 Task: Add Attachment from Google Drive to Card Card0000000211 in Board Board0000000053 in Workspace WS0000000018 in Trello. Add Cover Orange to Card Card0000000211 in Board Board0000000053 in Workspace WS0000000018 in Trello. Add "Add Label …" with "Title" Title0000000211 to Button Button0000000211 to Card Card0000000211 in Board Board0000000053 in Workspace WS0000000018 in Trello. Add Description DS0000000211 to Card Card0000000211 in Board Board0000000053 in Workspace WS0000000018 in Trello. Add Comment CM0000000211 to Card Card0000000211 in Board Board0000000053 in Workspace WS0000000018 in Trello
Action: Mouse moved to (445, 525)
Screenshot: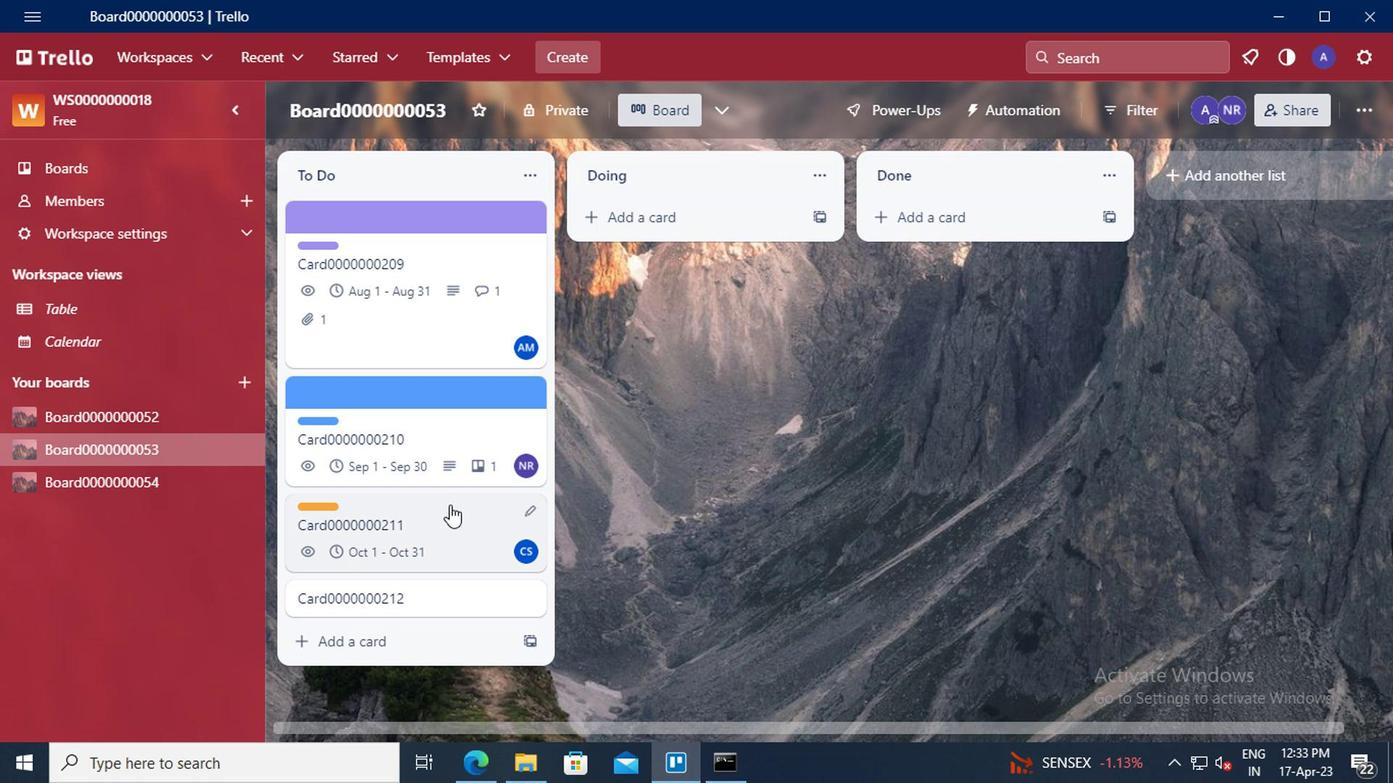 
Action: Mouse pressed left at (445, 525)
Screenshot: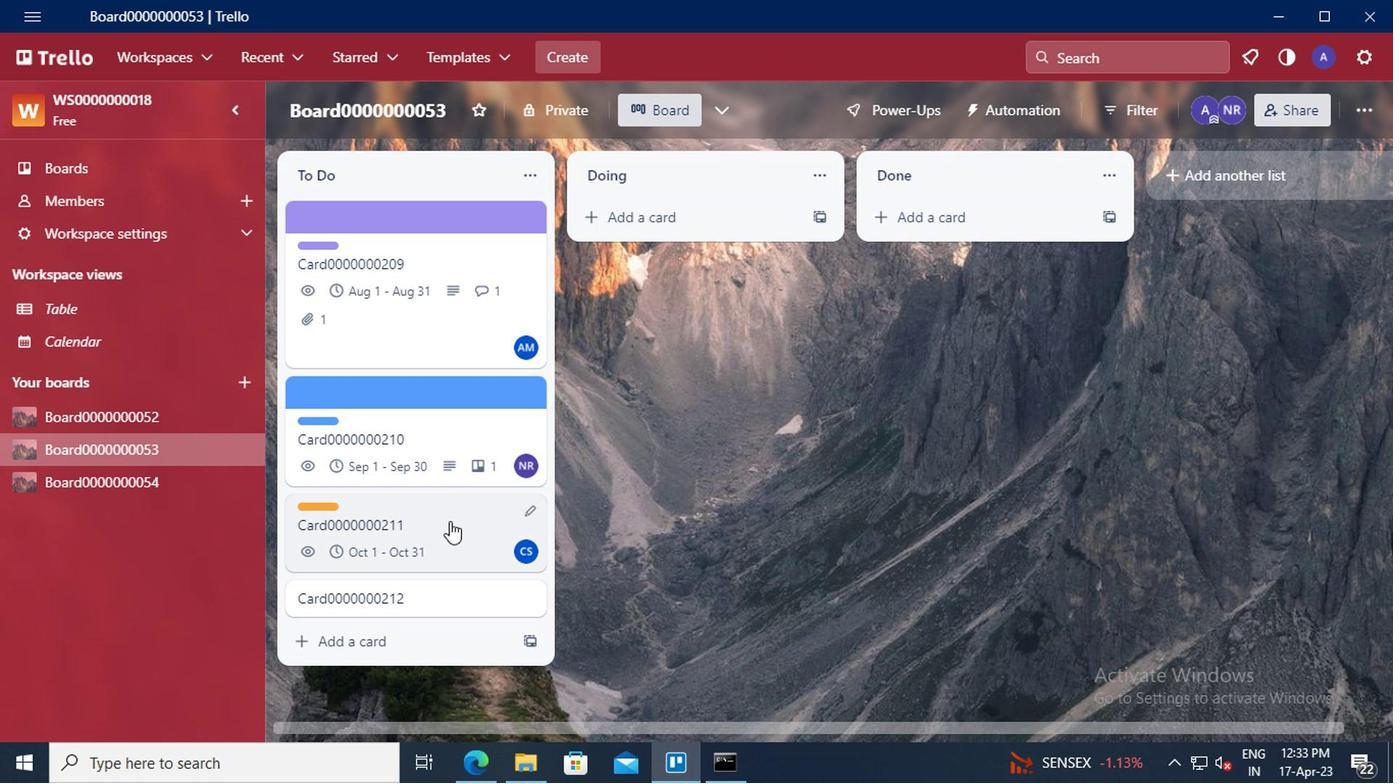 
Action: Mouse moved to (931, 424)
Screenshot: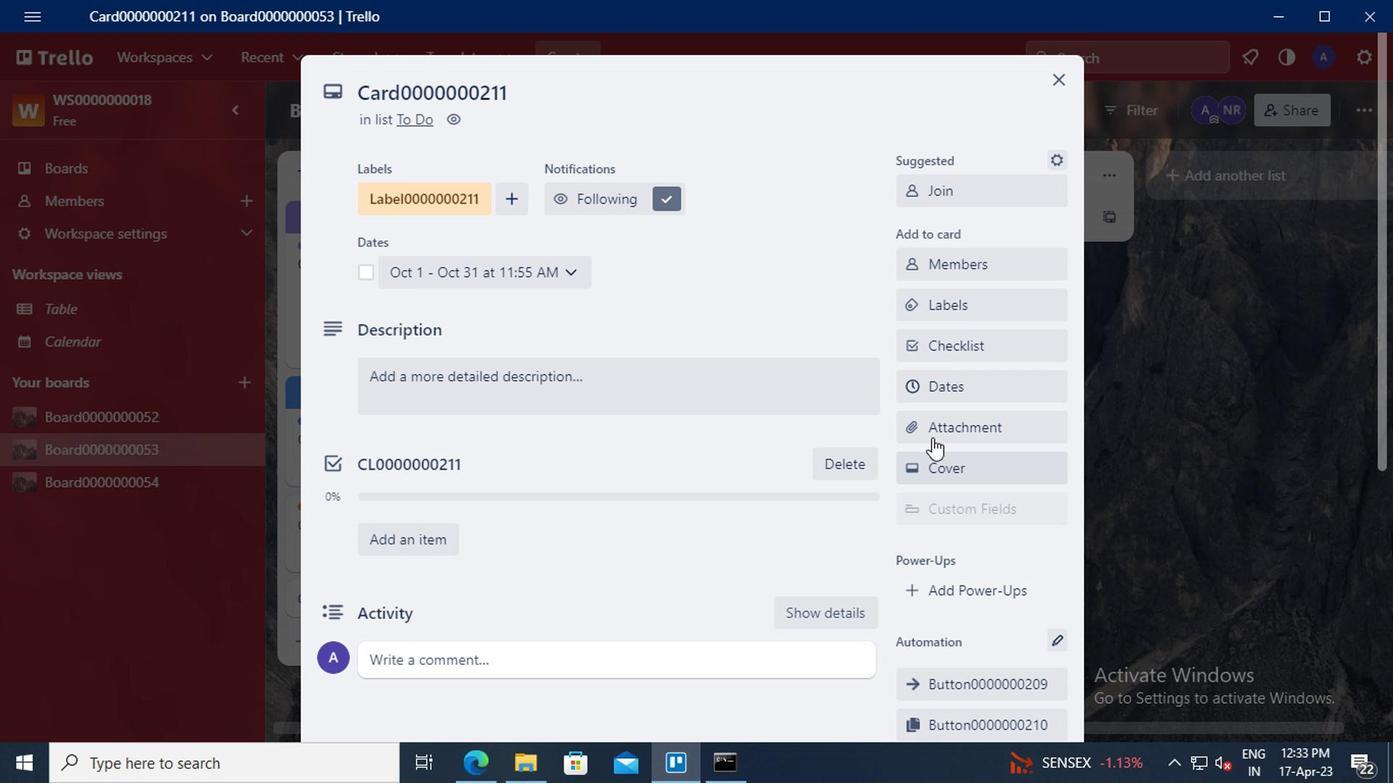 
Action: Mouse pressed left at (931, 424)
Screenshot: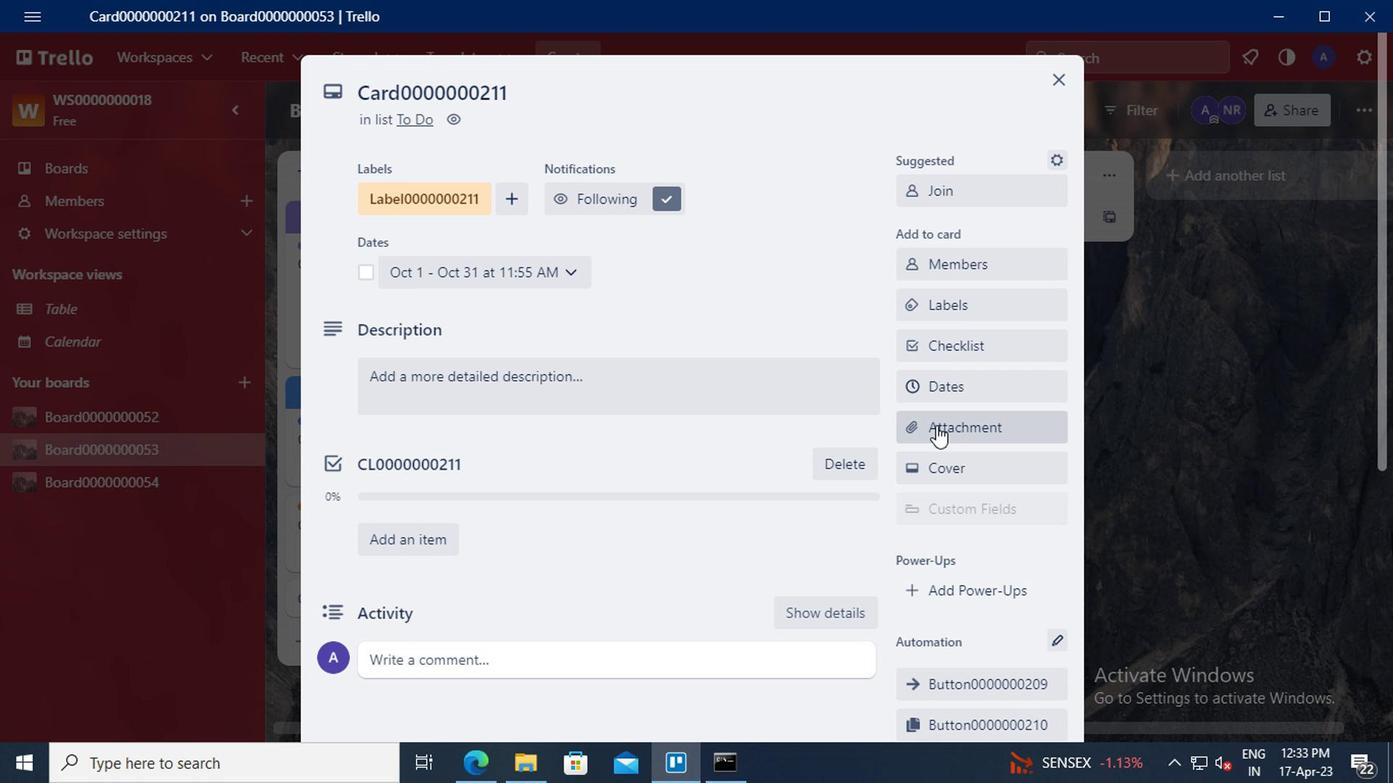
Action: Mouse moved to (949, 247)
Screenshot: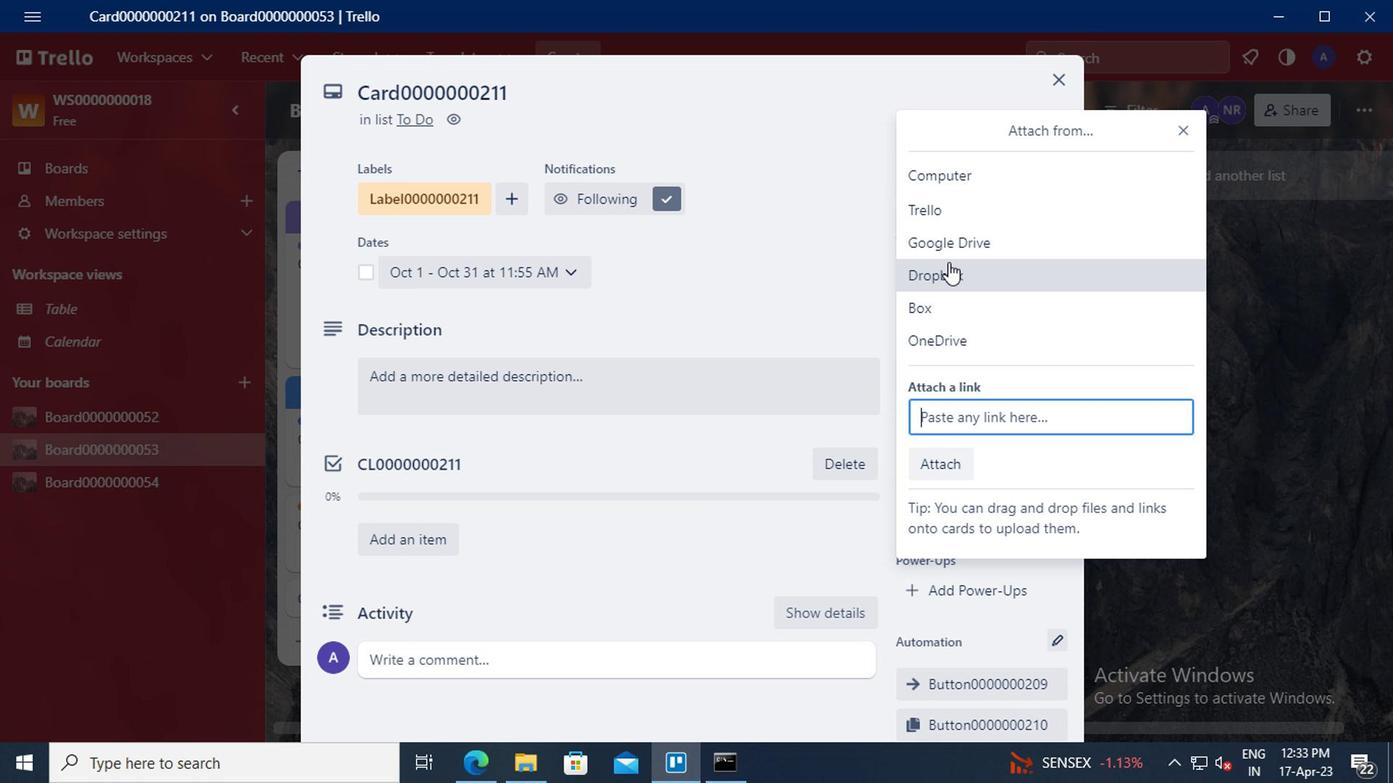 
Action: Mouse pressed left at (949, 247)
Screenshot: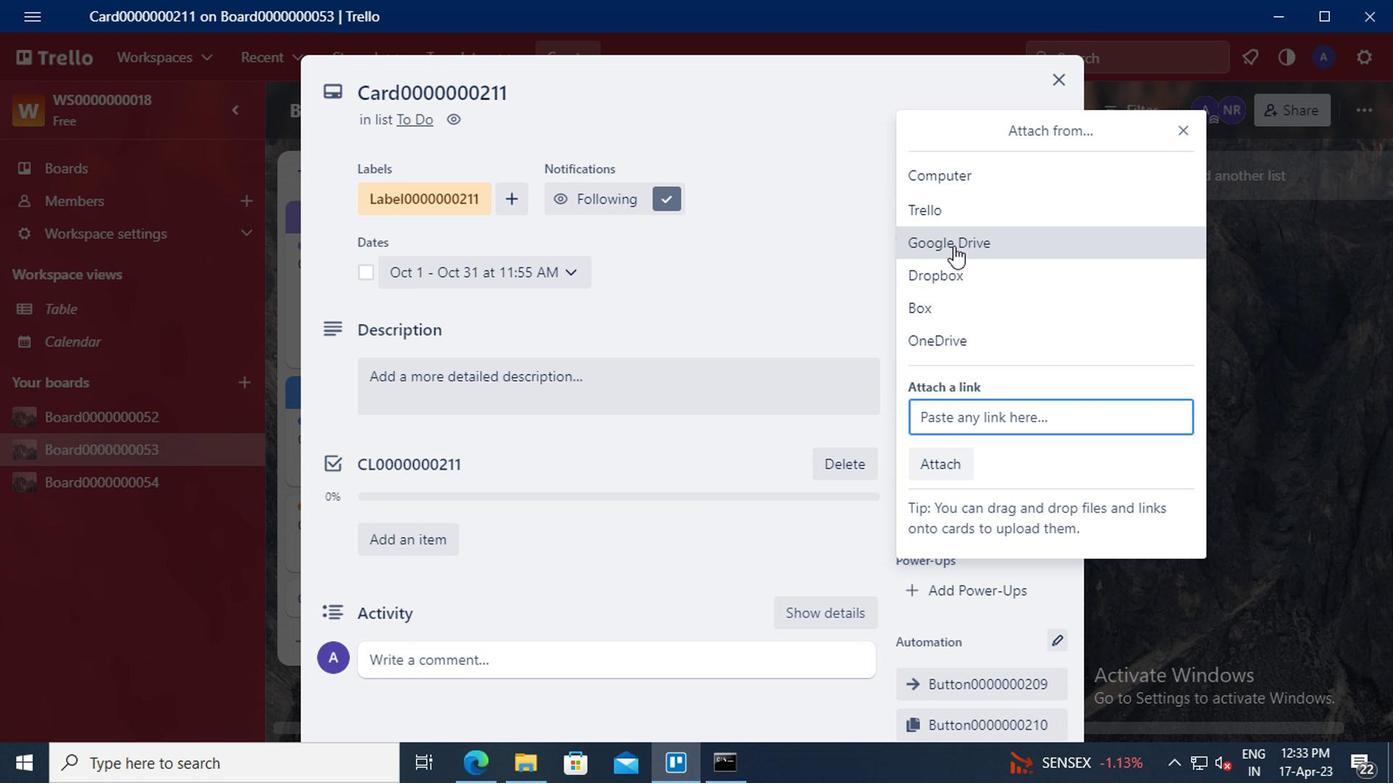 
Action: Mouse moved to (323, 333)
Screenshot: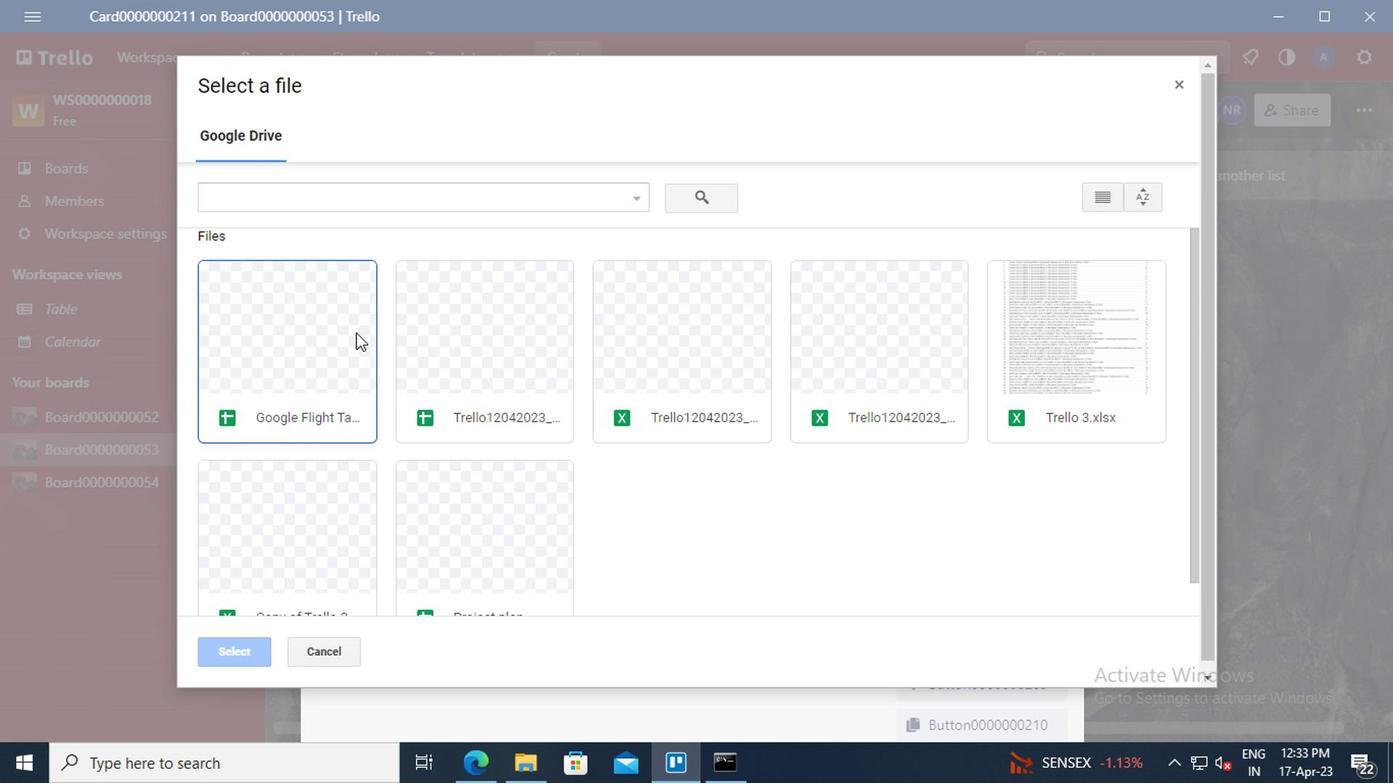 
Action: Mouse pressed left at (323, 333)
Screenshot: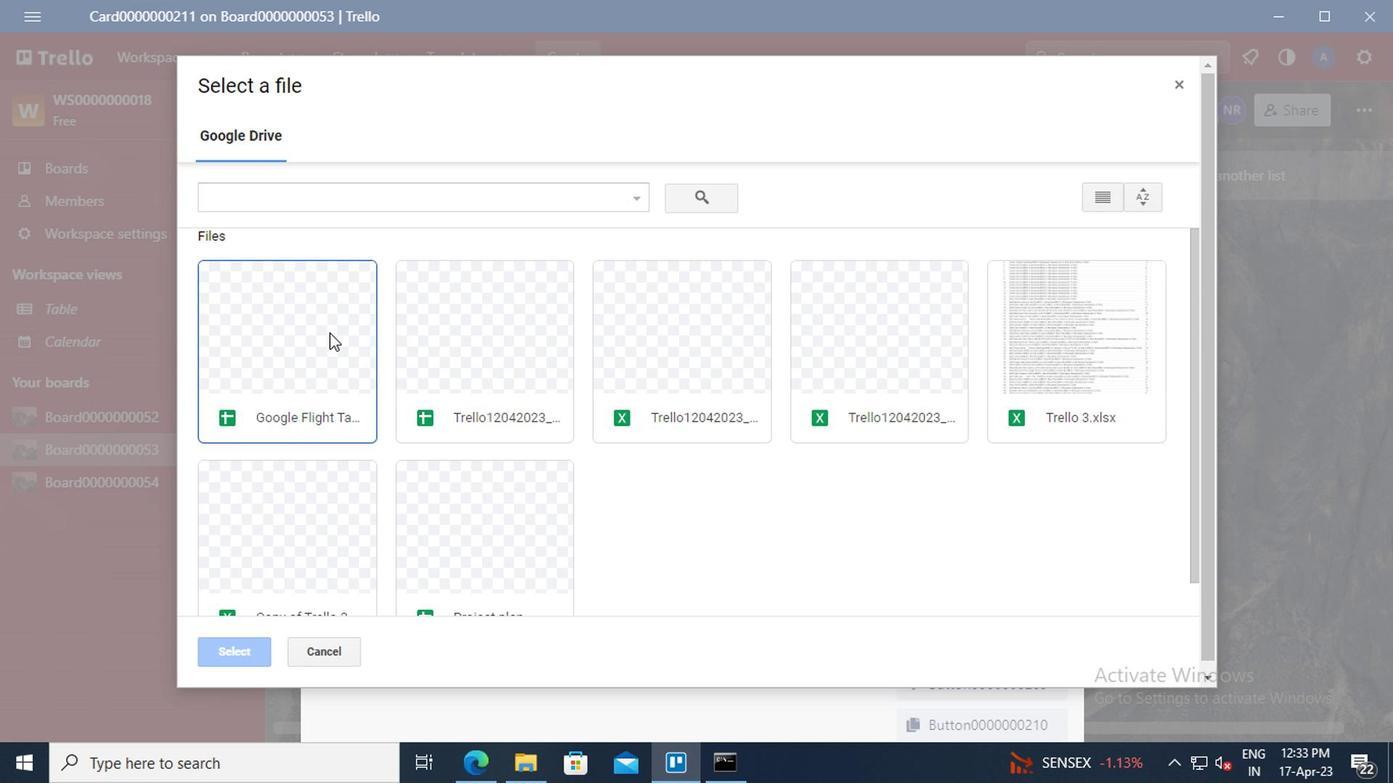 
Action: Mouse moved to (249, 647)
Screenshot: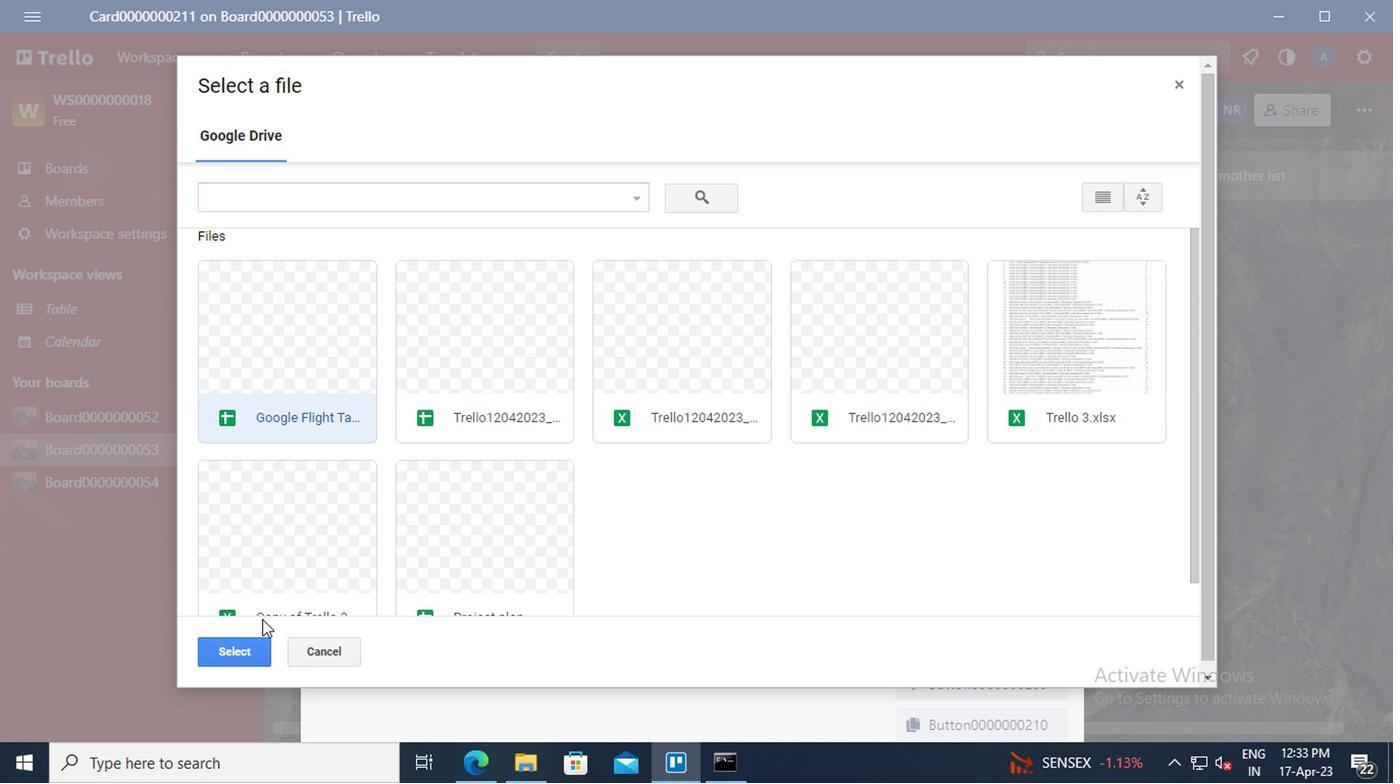 
Action: Mouse pressed left at (249, 647)
Screenshot: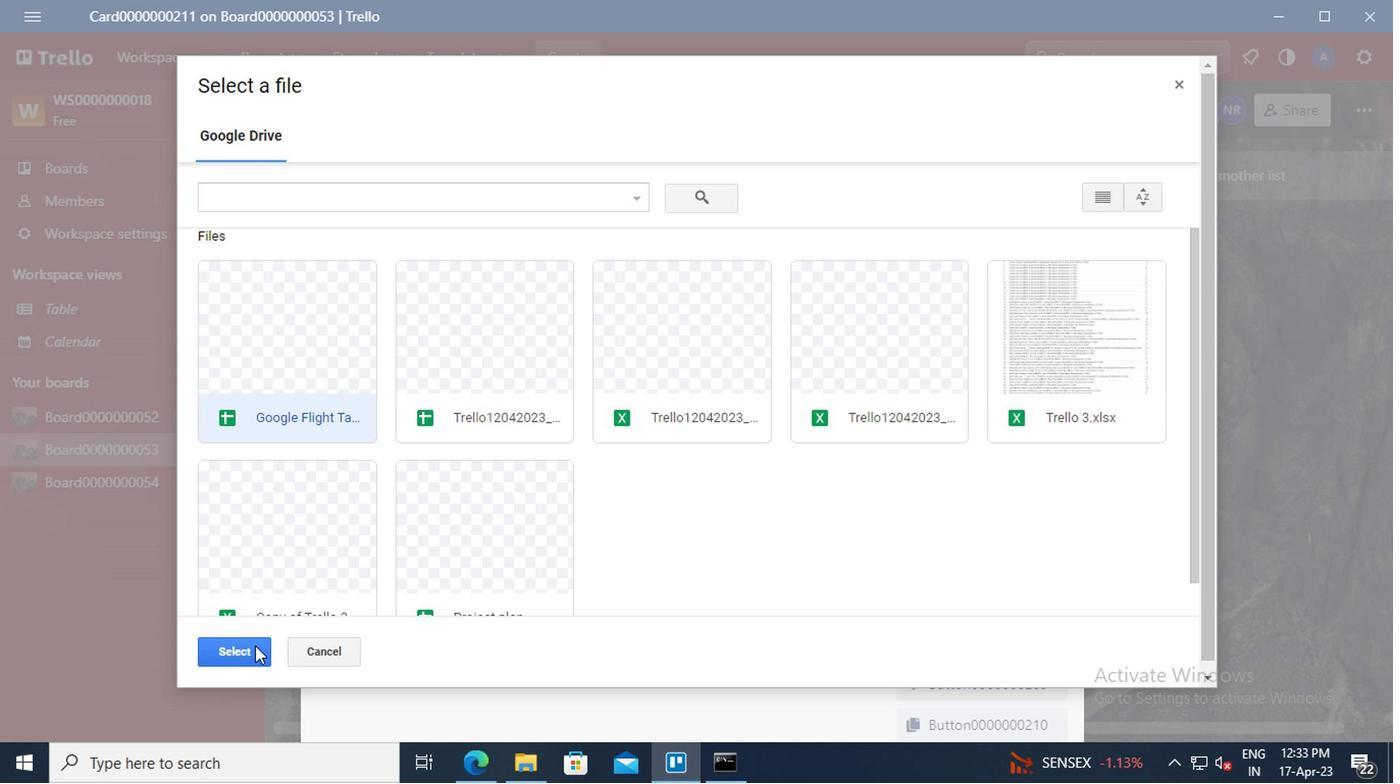 
Action: Mouse moved to (915, 465)
Screenshot: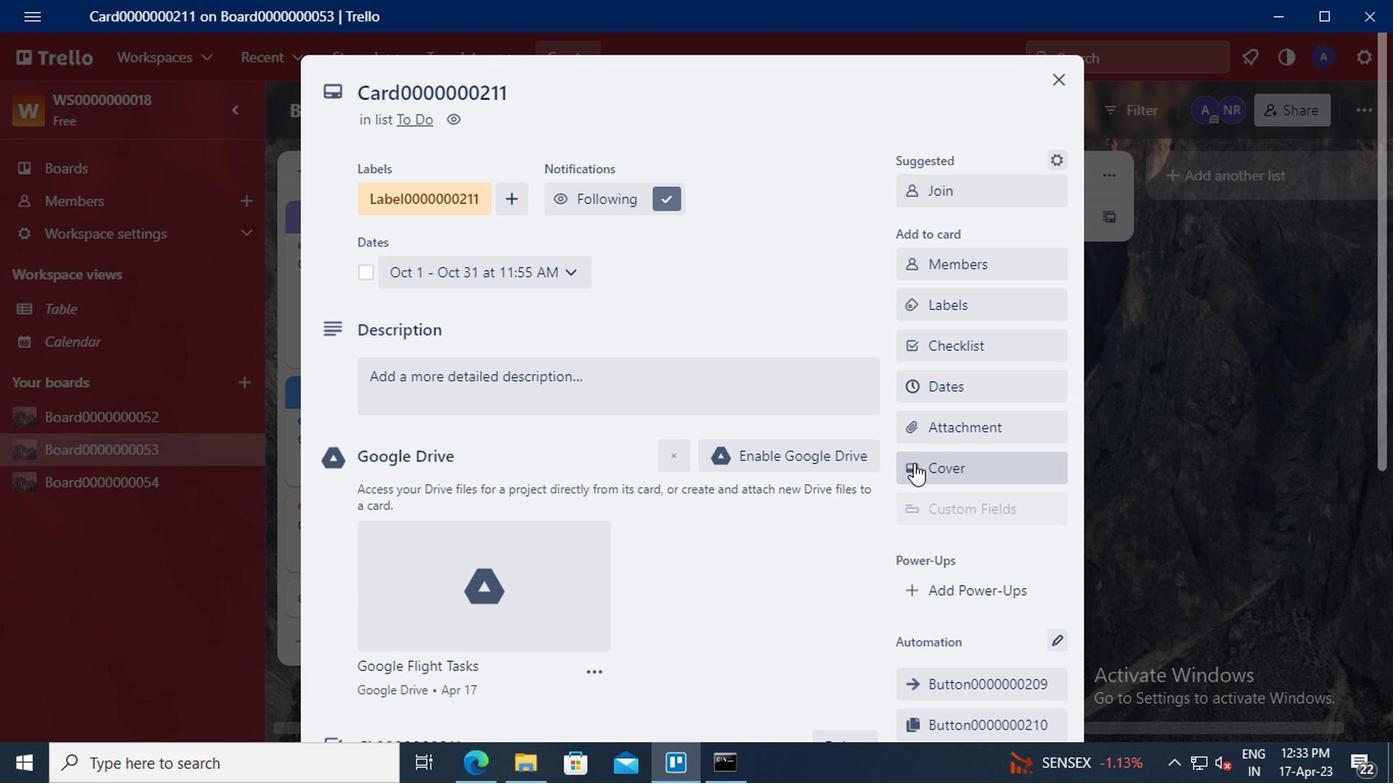 
Action: Mouse pressed left at (915, 465)
Screenshot: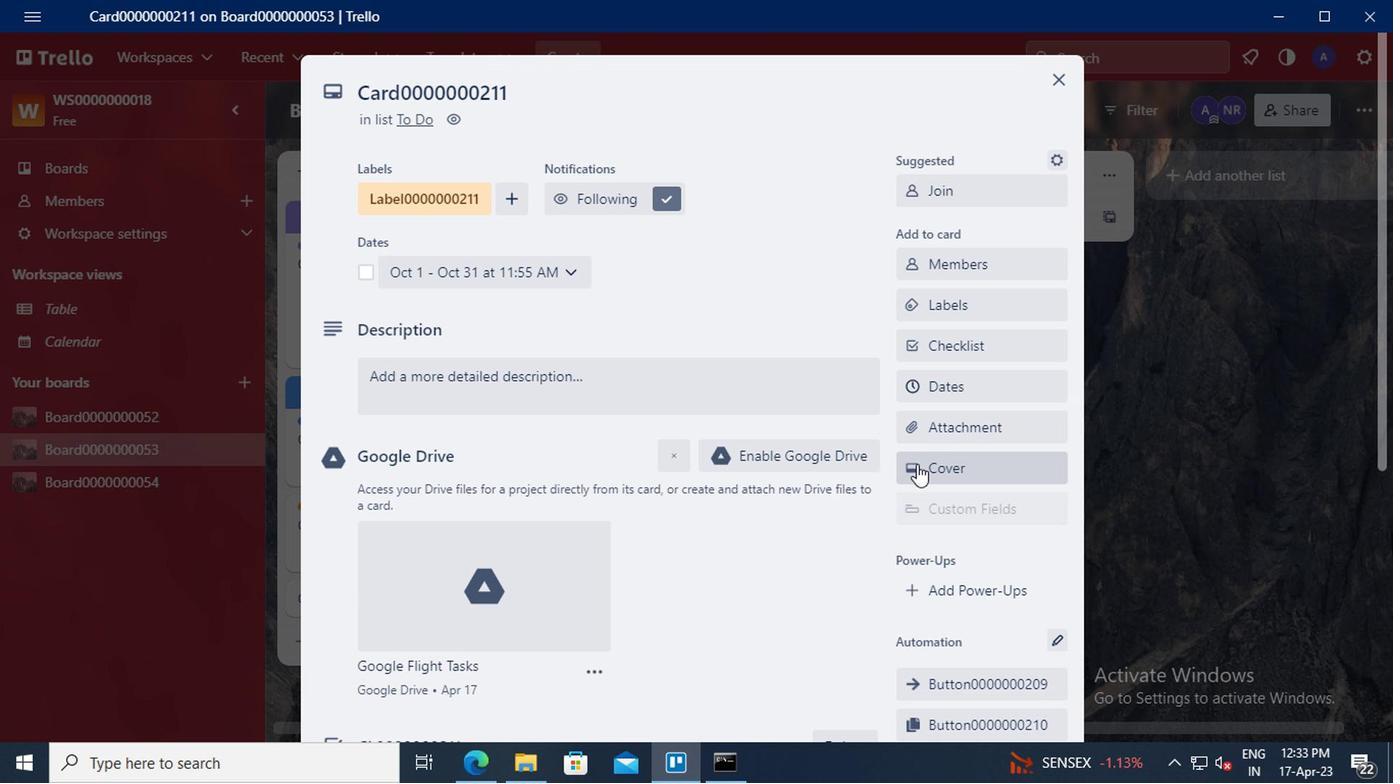 
Action: Mouse moved to (1046, 336)
Screenshot: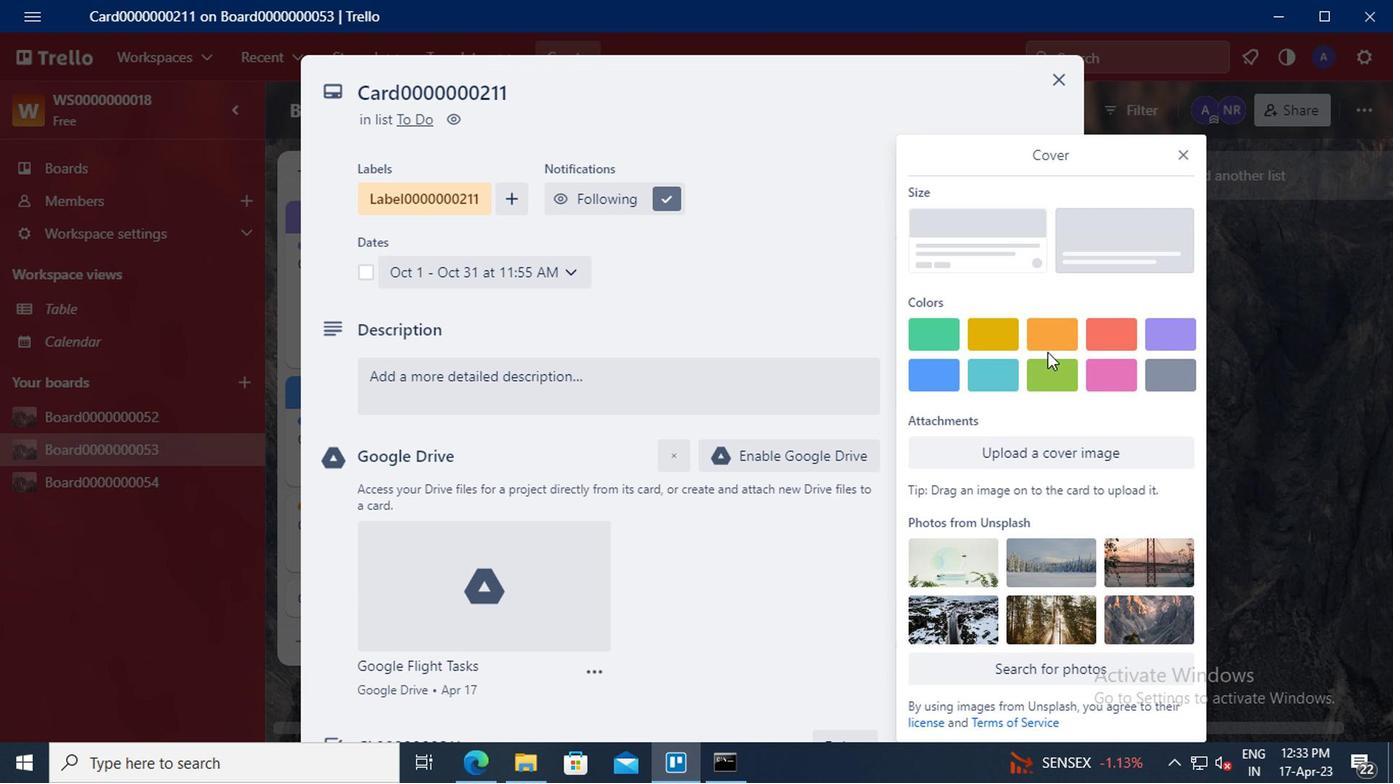 
Action: Mouse pressed left at (1046, 336)
Screenshot: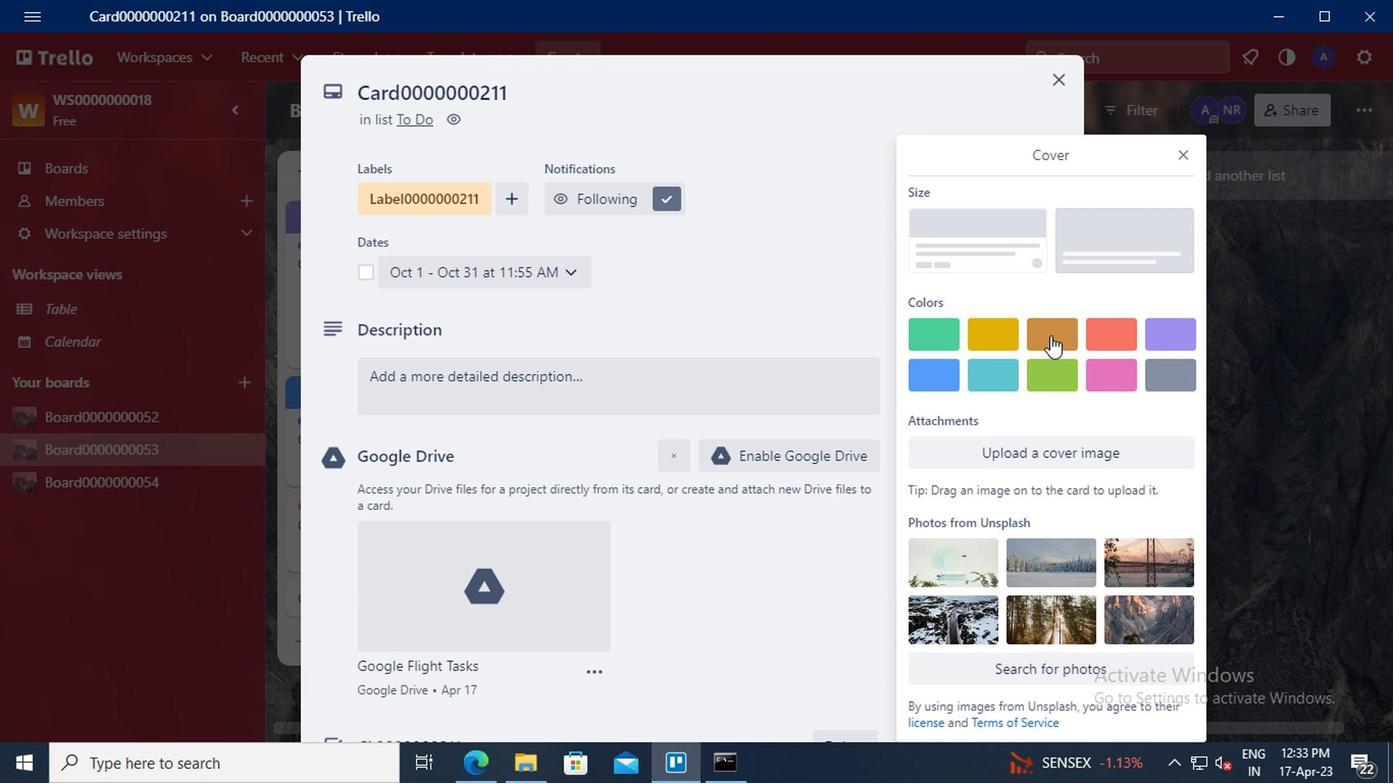 
Action: Mouse moved to (1180, 116)
Screenshot: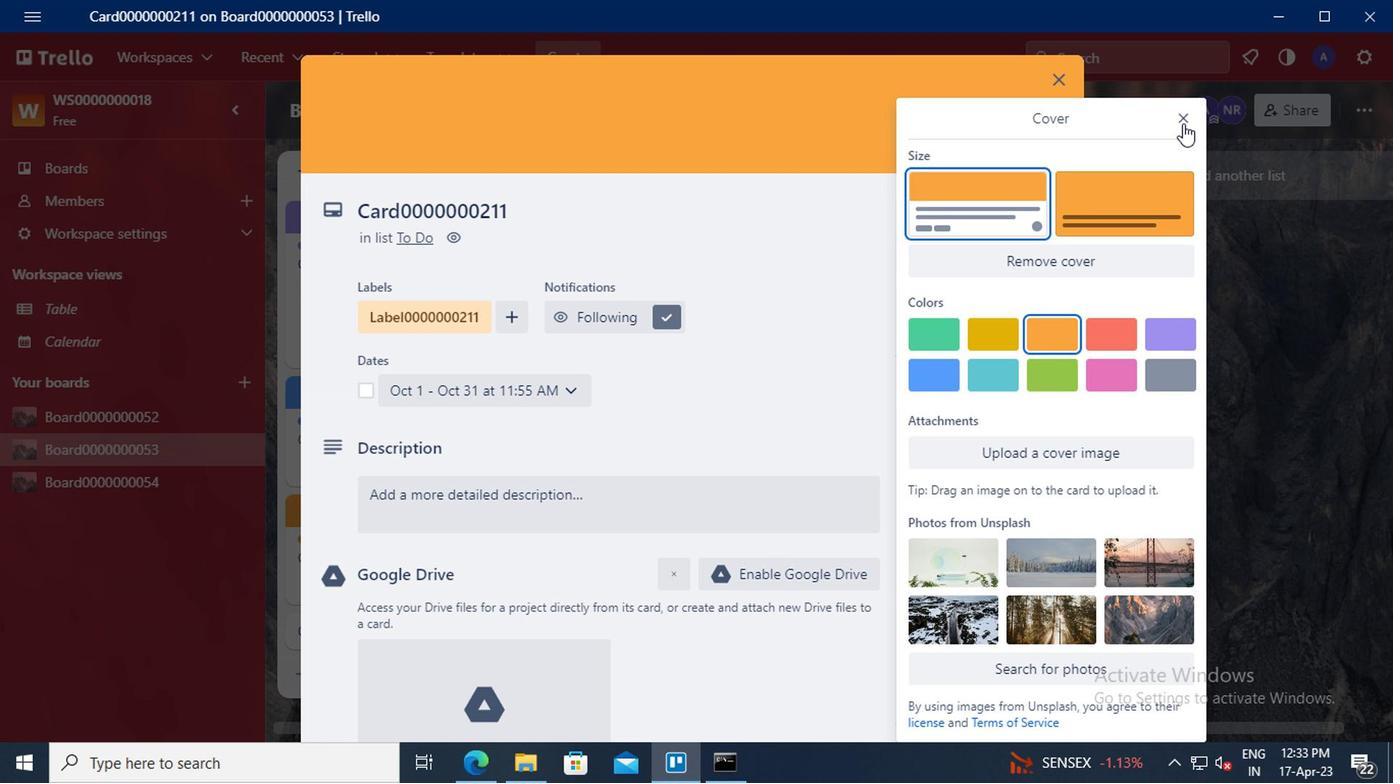 
Action: Mouse pressed left at (1180, 116)
Screenshot: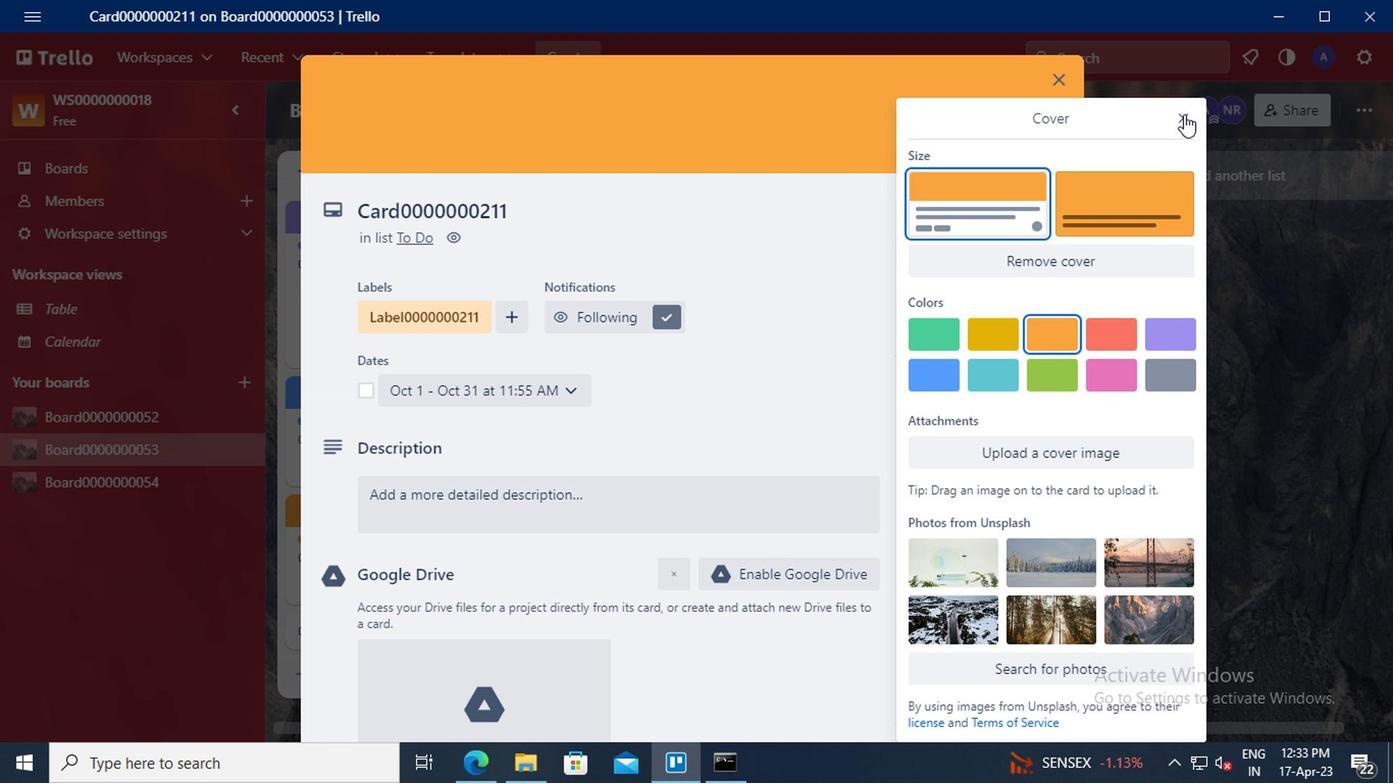 
Action: Mouse moved to (971, 323)
Screenshot: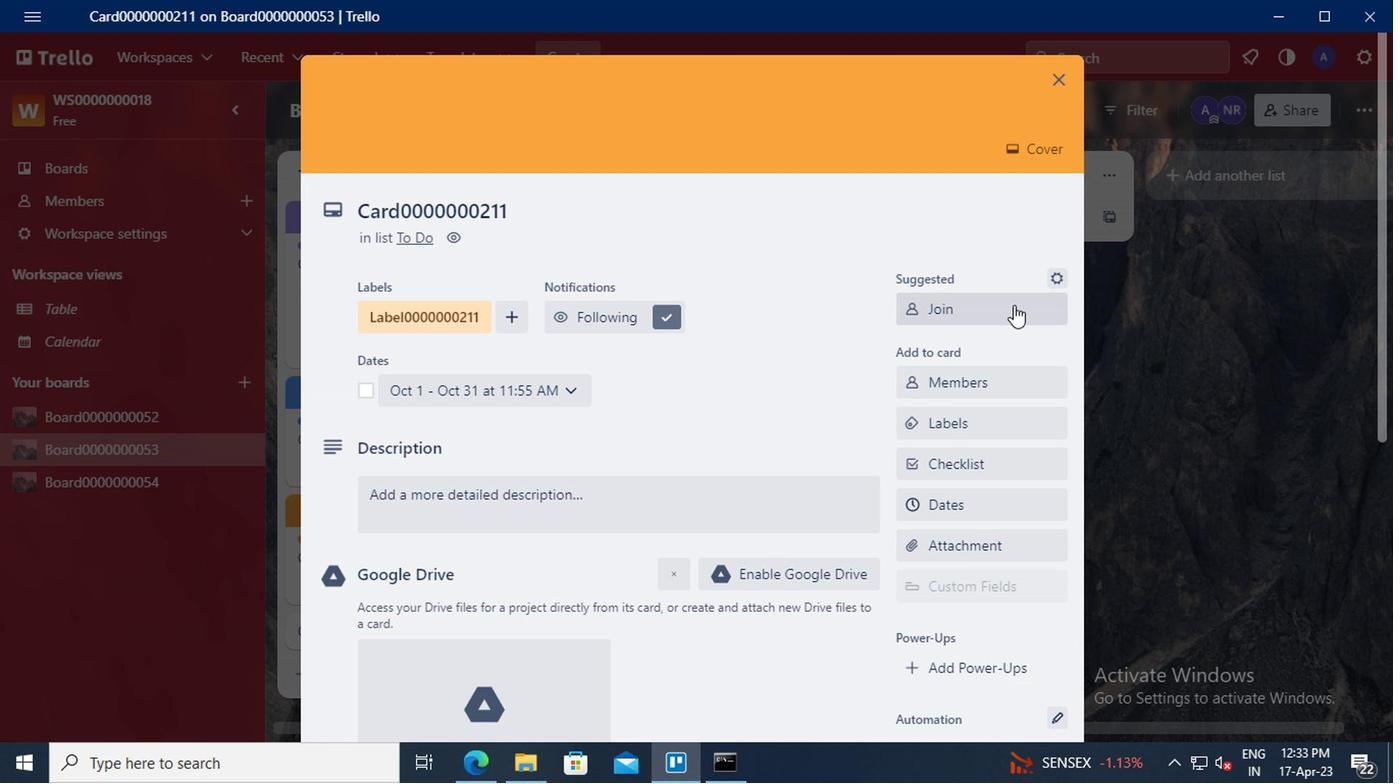 
Action: Mouse scrolled (971, 322) with delta (0, 0)
Screenshot: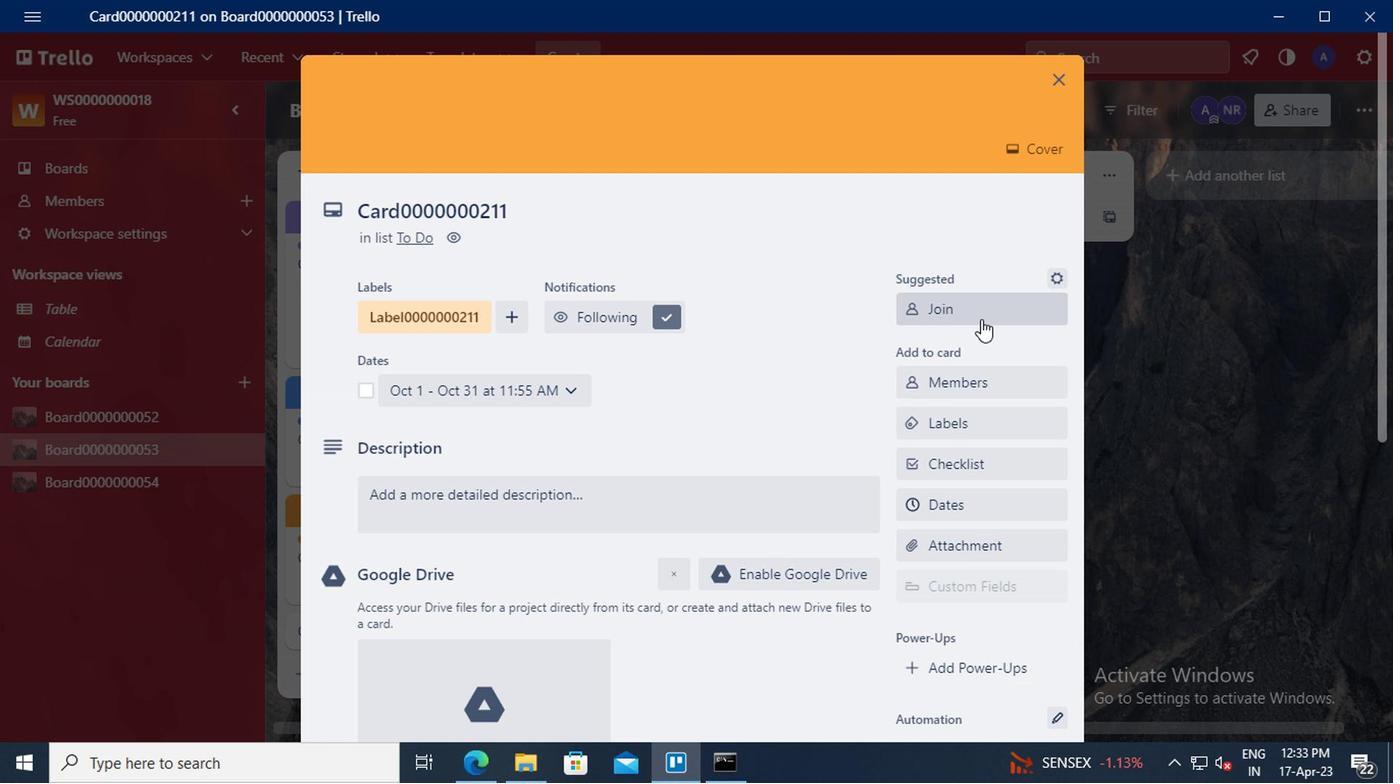 
Action: Mouse moved to (971, 323)
Screenshot: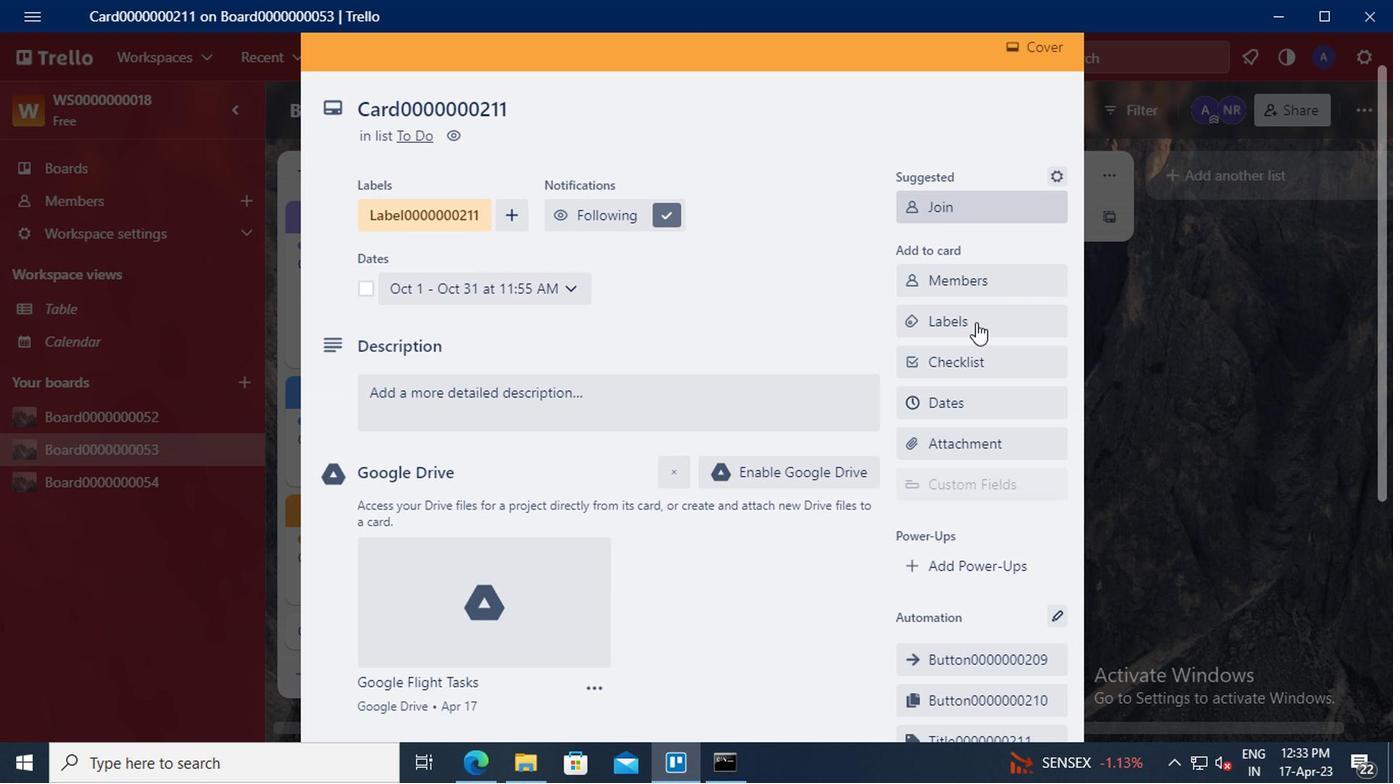 
Action: Mouse scrolled (971, 322) with delta (0, 0)
Screenshot: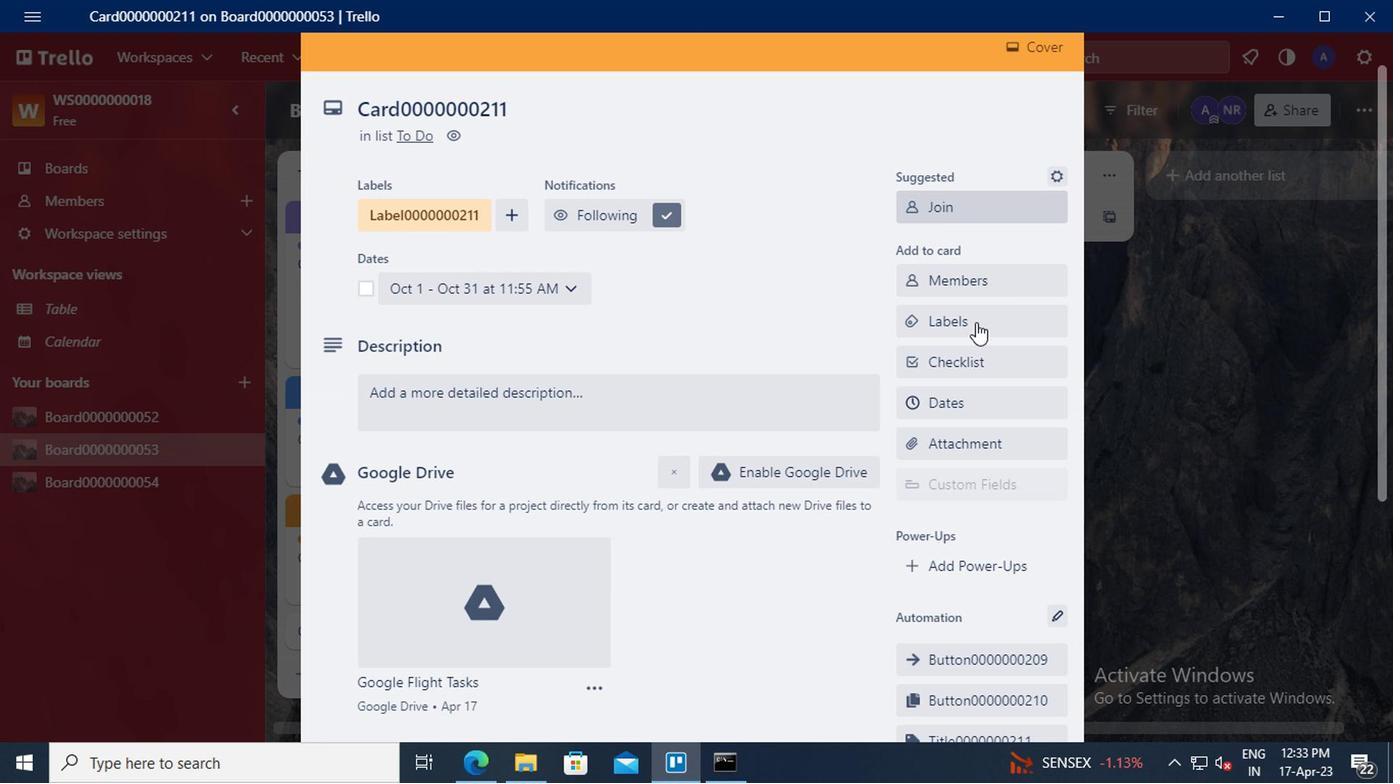 
Action: Mouse scrolled (971, 322) with delta (0, 0)
Screenshot: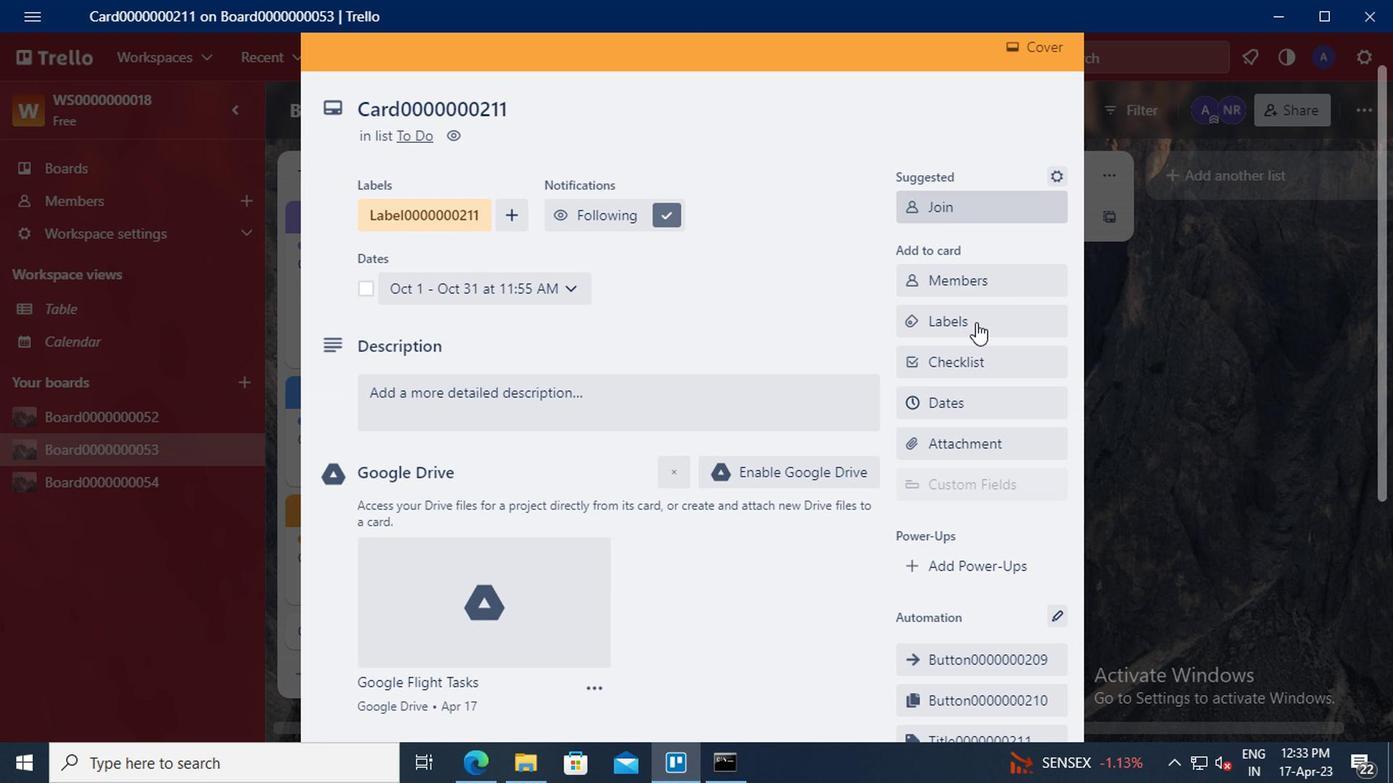 
Action: Mouse scrolled (971, 322) with delta (0, 0)
Screenshot: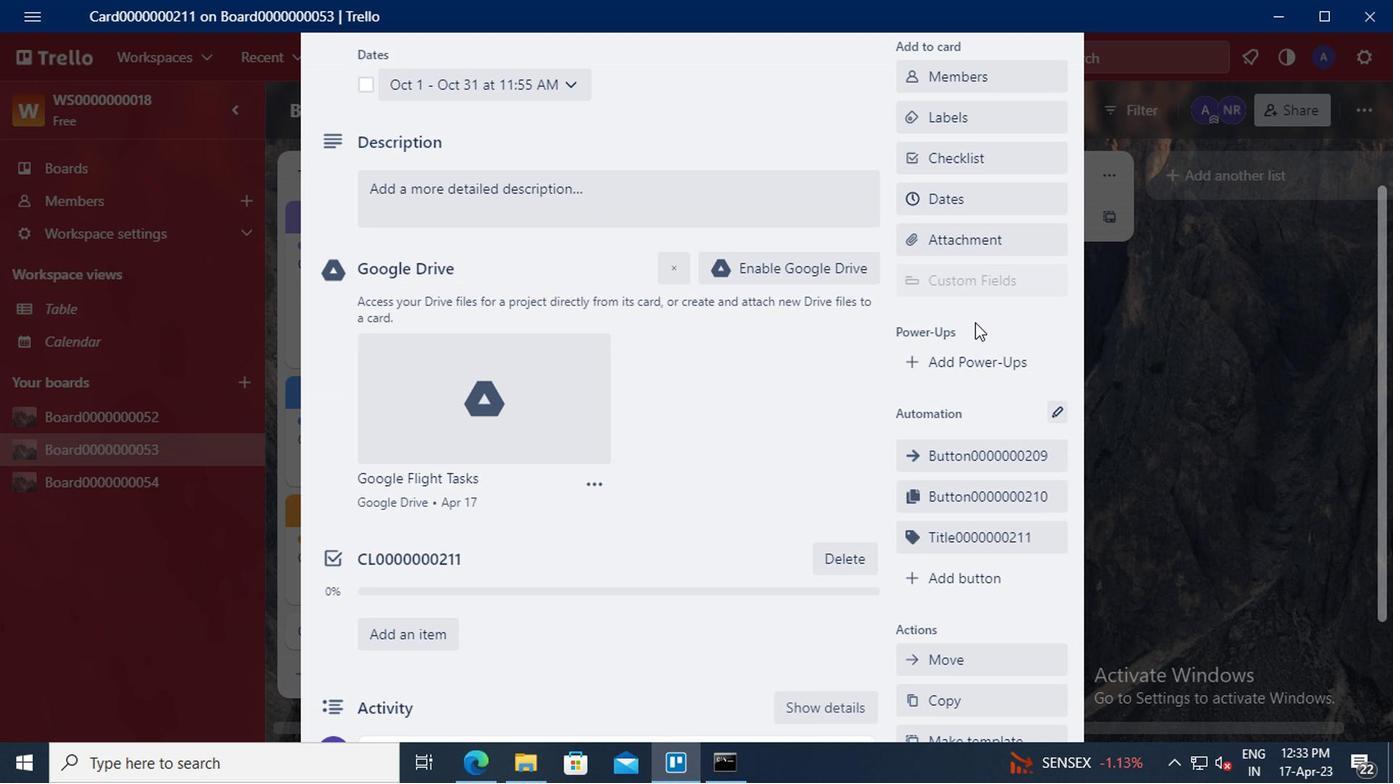 
Action: Mouse moved to (959, 478)
Screenshot: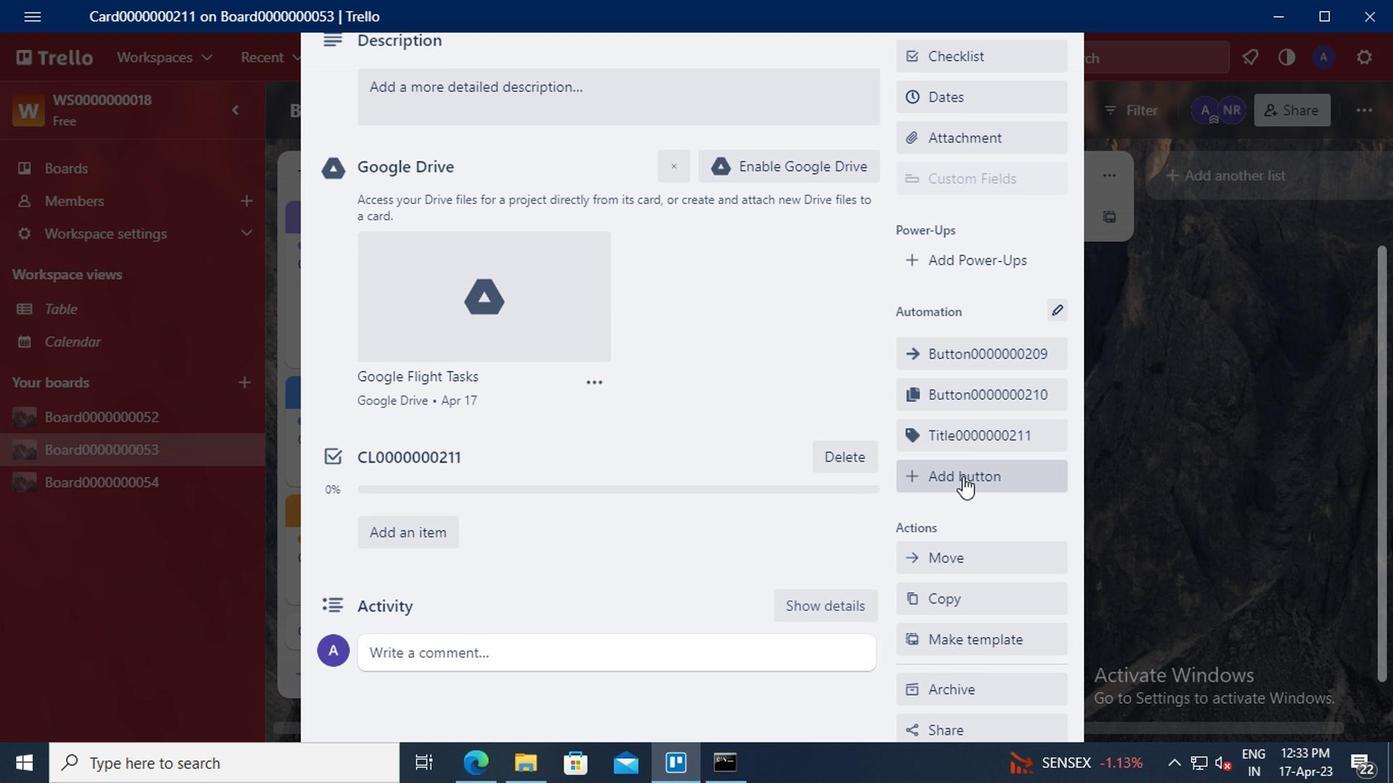 
Action: Mouse pressed left at (959, 478)
Screenshot: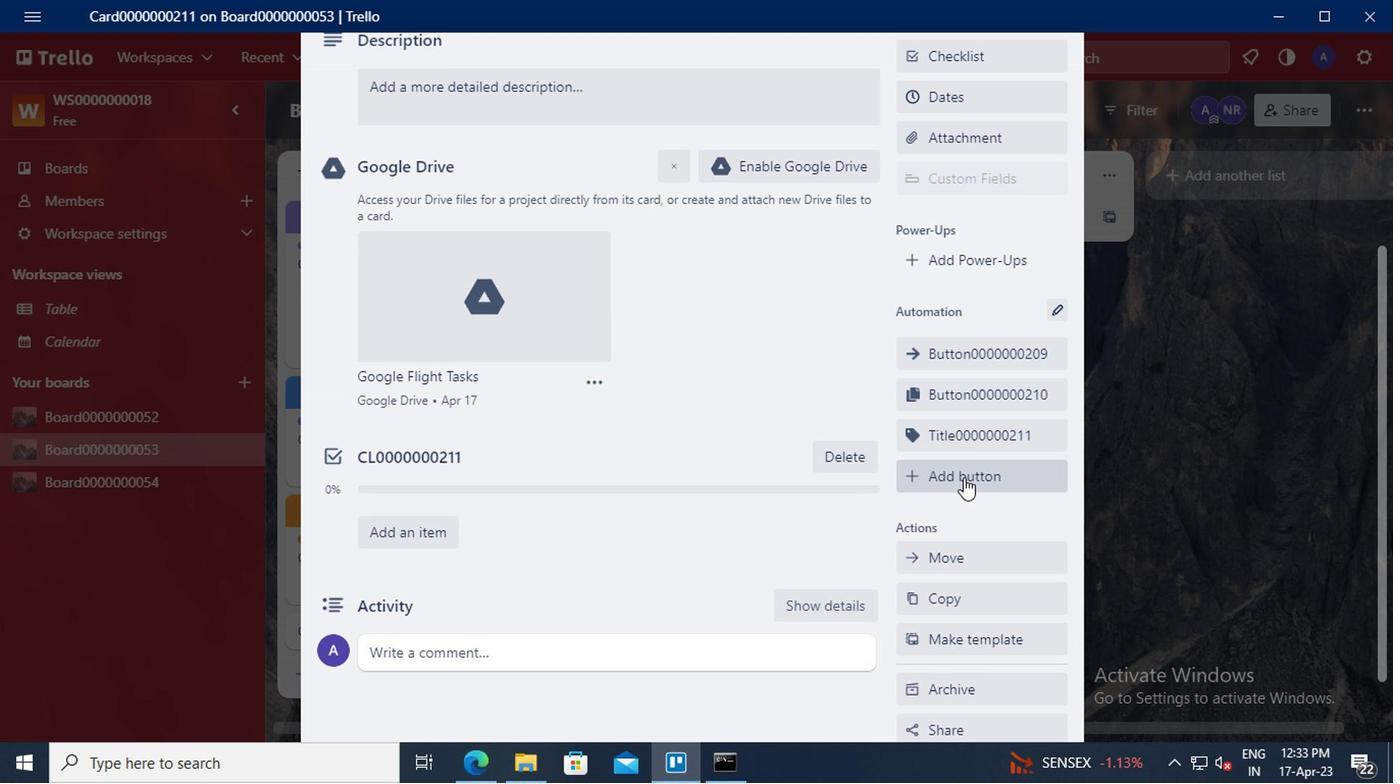 
Action: Mouse moved to (981, 276)
Screenshot: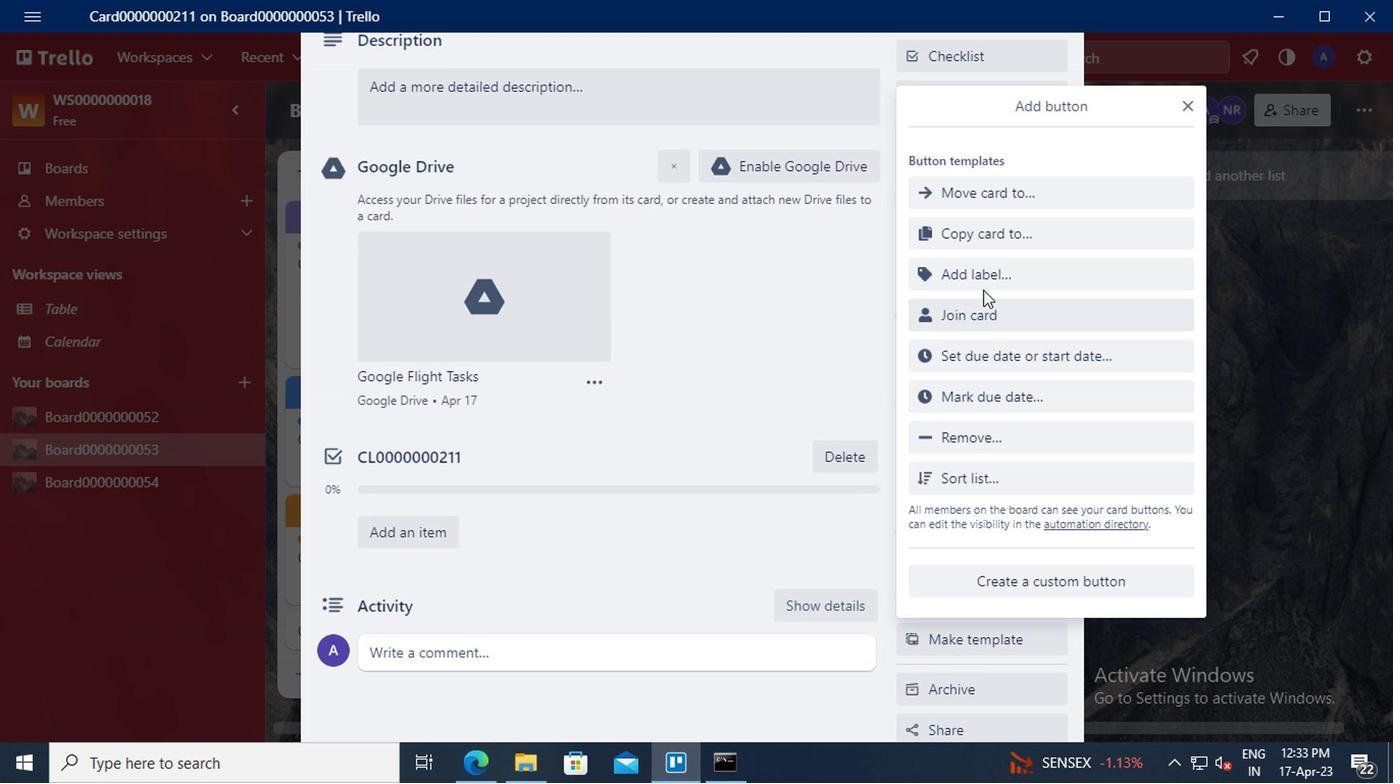 
Action: Mouse pressed left at (981, 276)
Screenshot: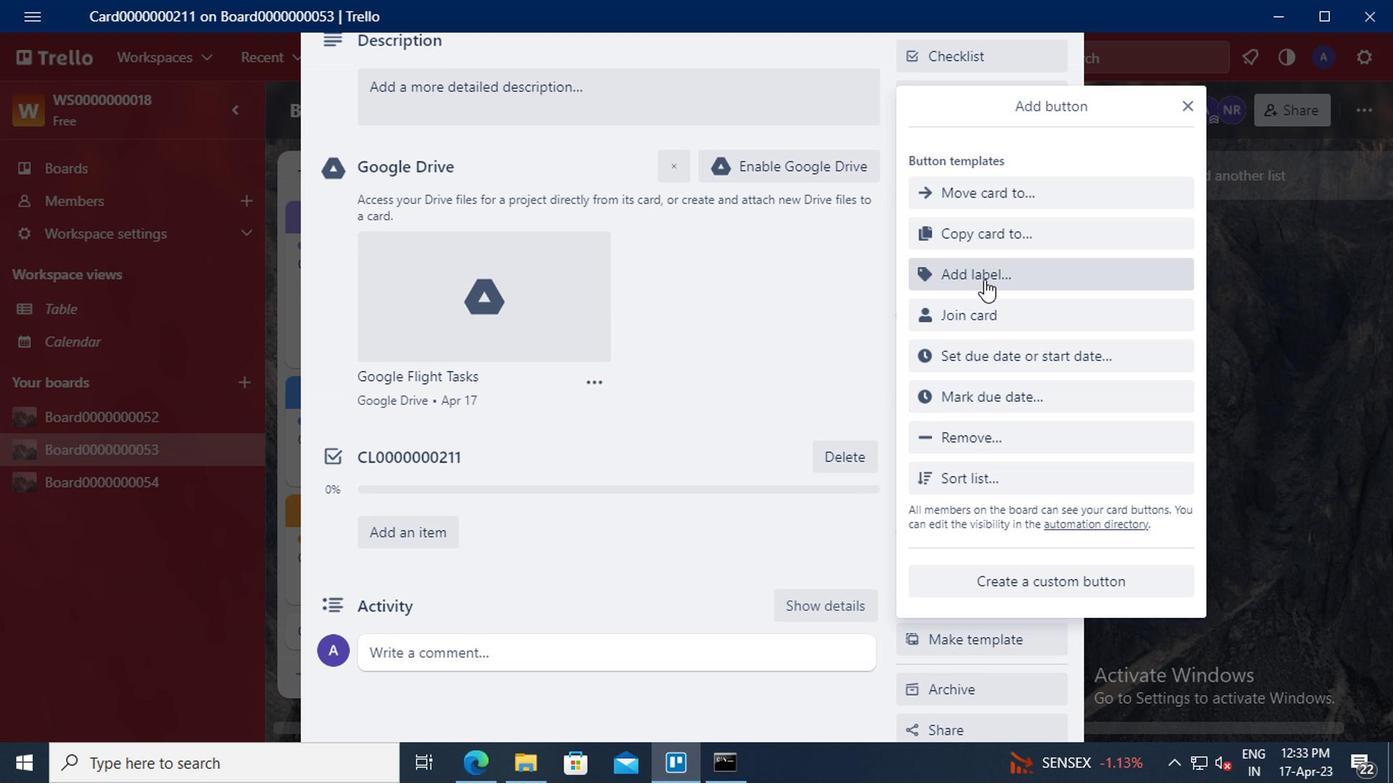 
Action: Mouse moved to (1003, 191)
Screenshot: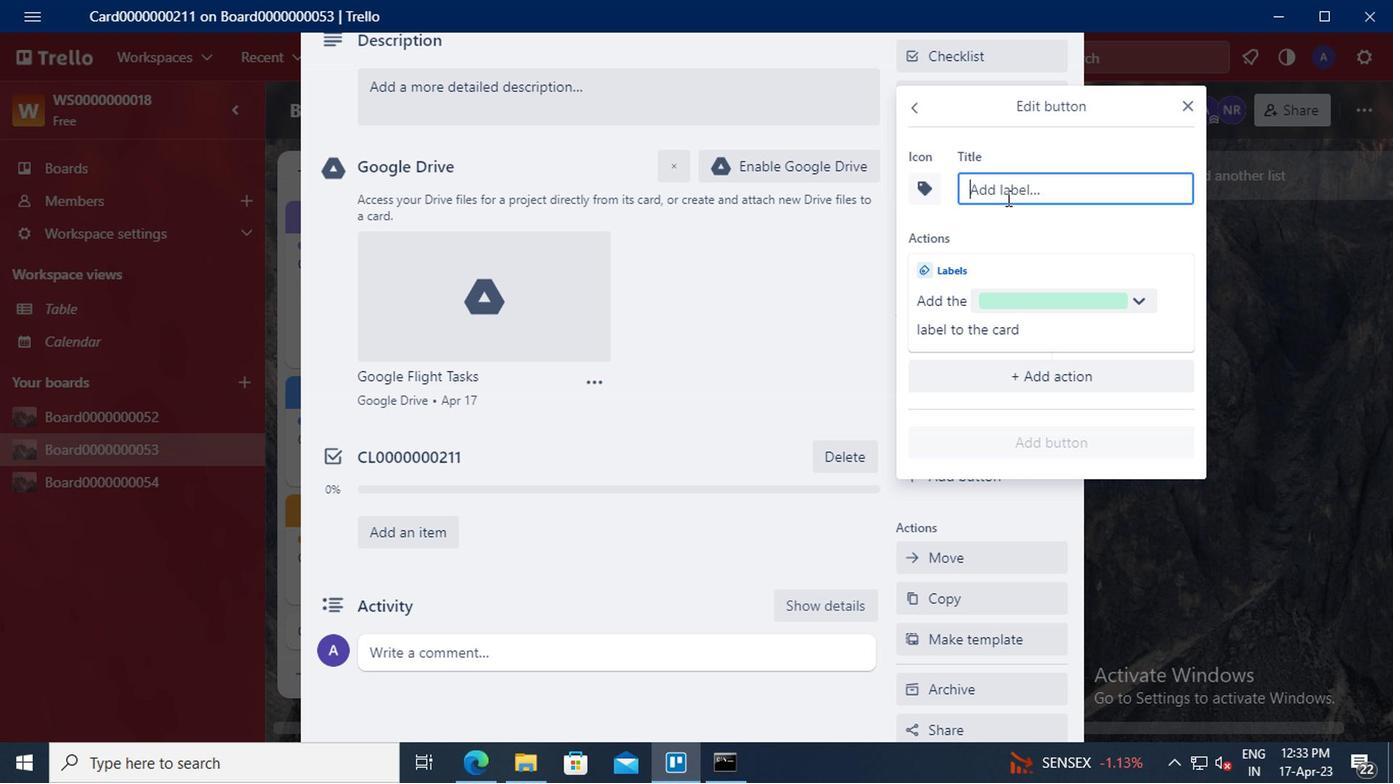 
Action: Mouse pressed left at (1003, 191)
Screenshot: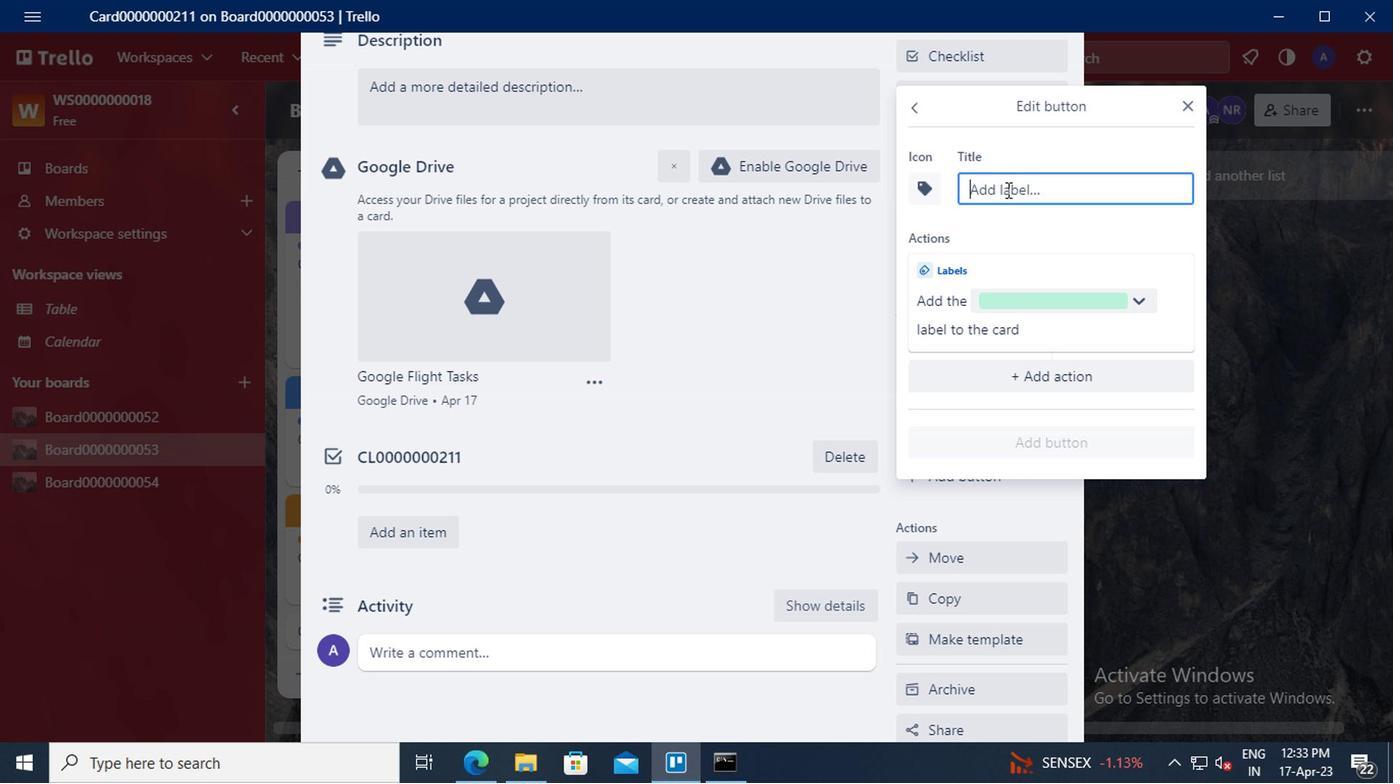 
Action: Mouse moved to (971, 179)
Screenshot: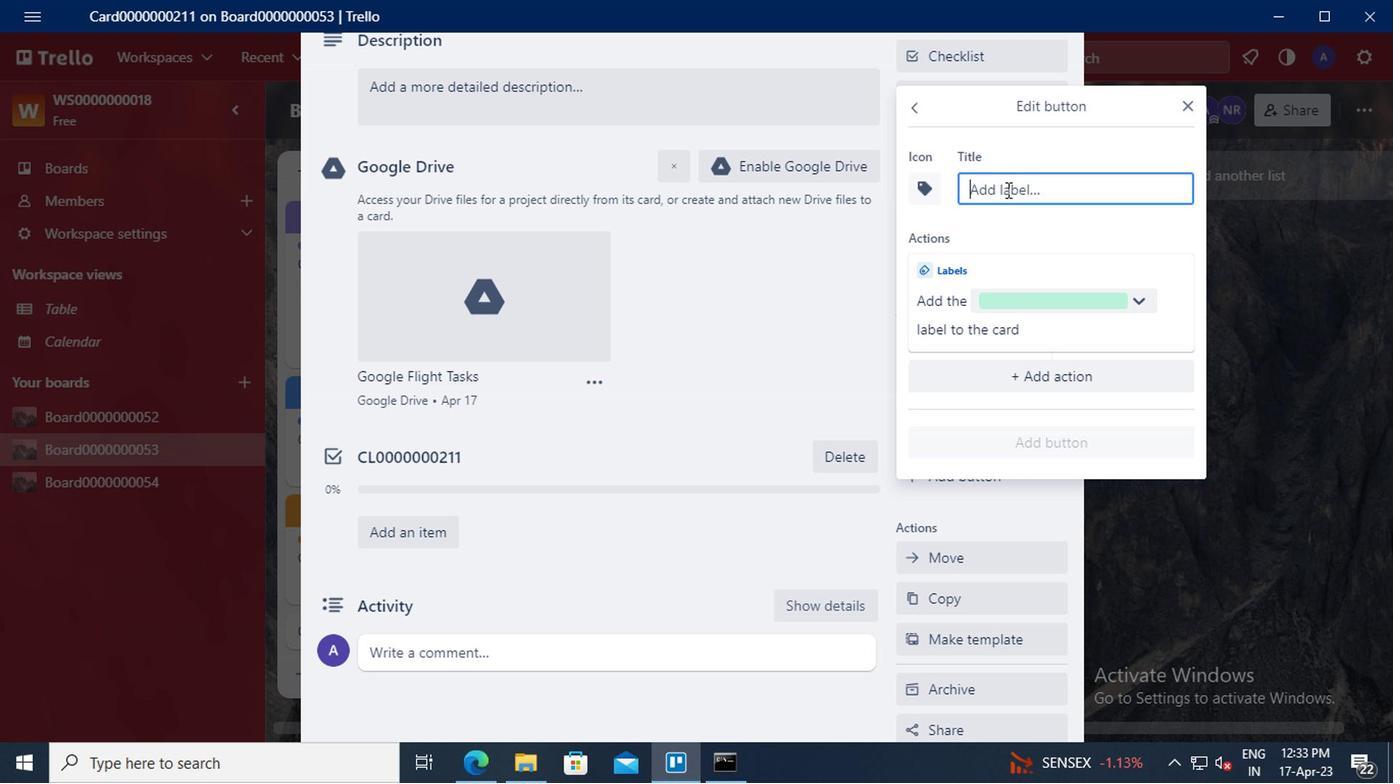 
Action: Key pressed <Key.shift>TITLE0000000211
Screenshot: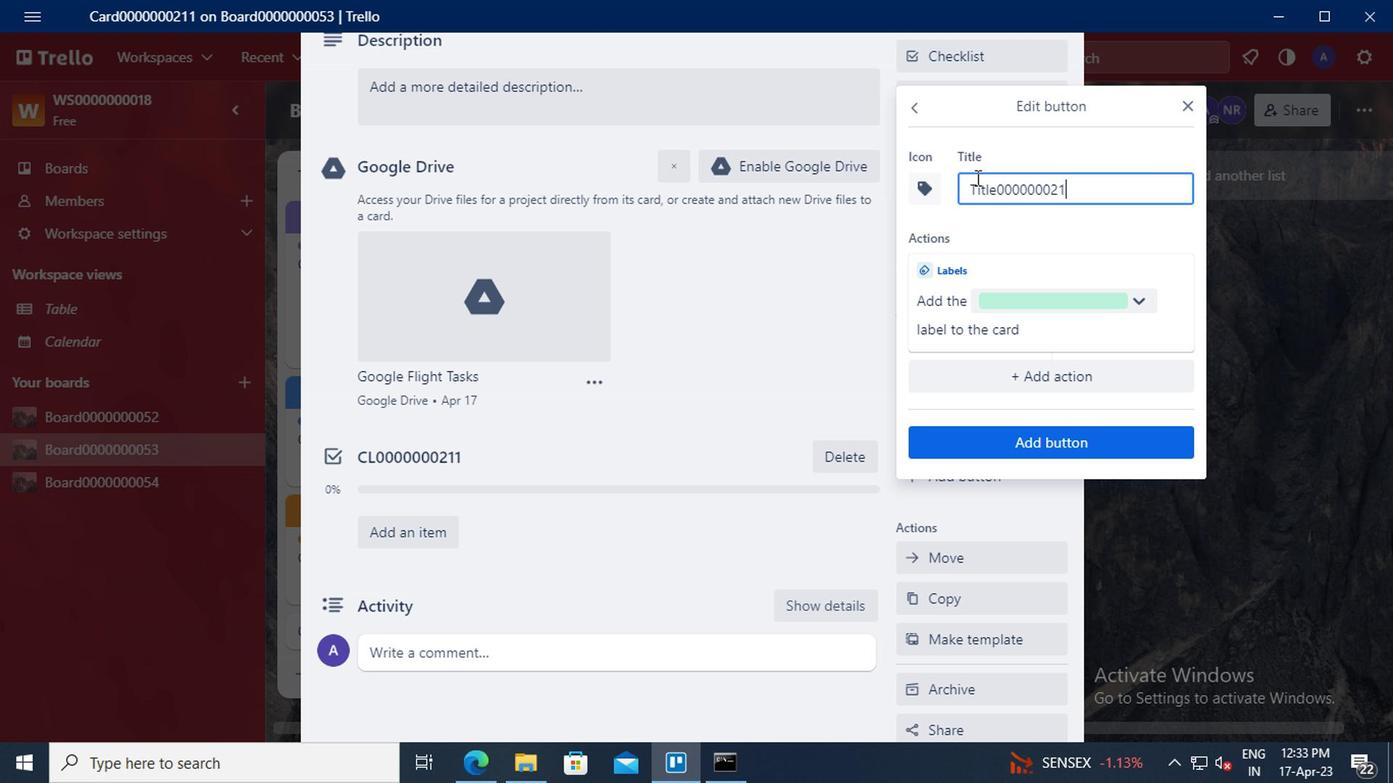 
Action: Mouse moved to (995, 435)
Screenshot: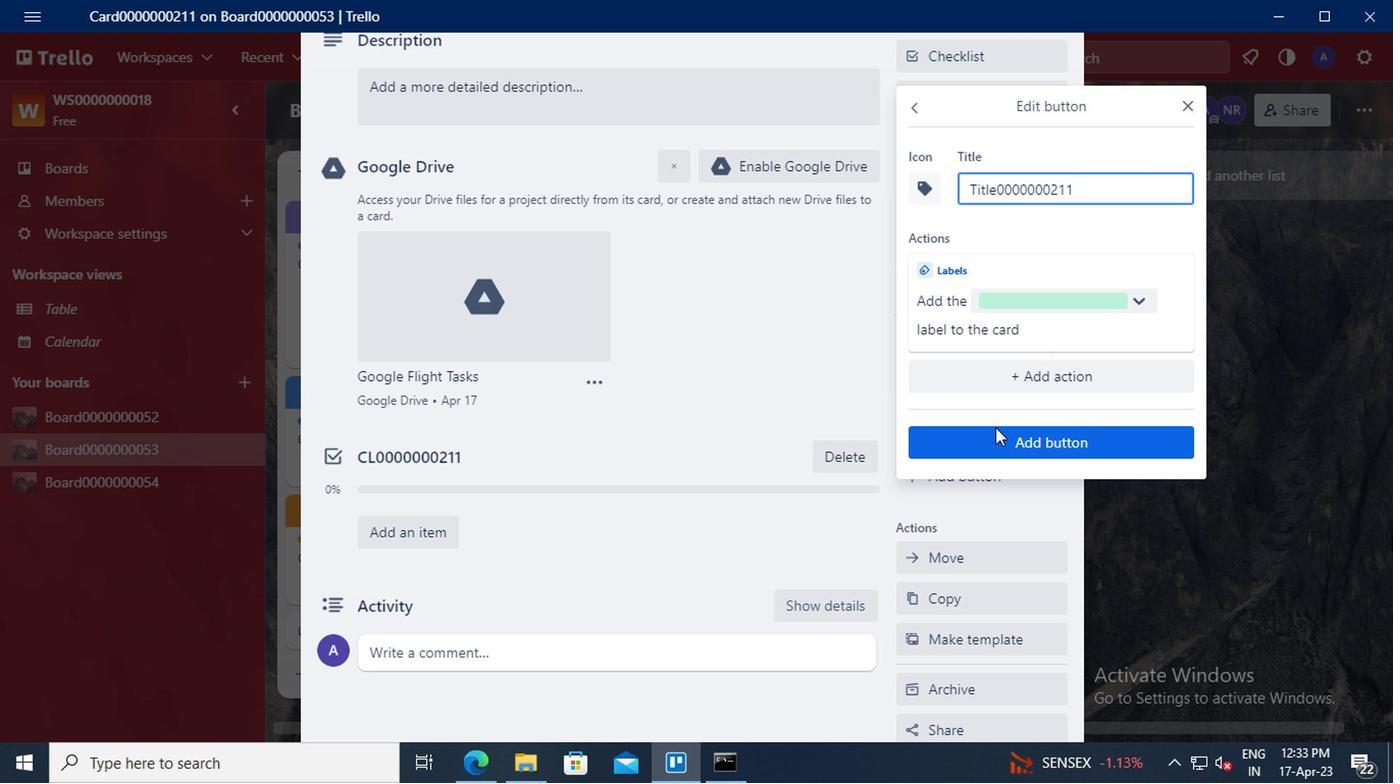 
Action: Mouse pressed left at (995, 435)
Screenshot: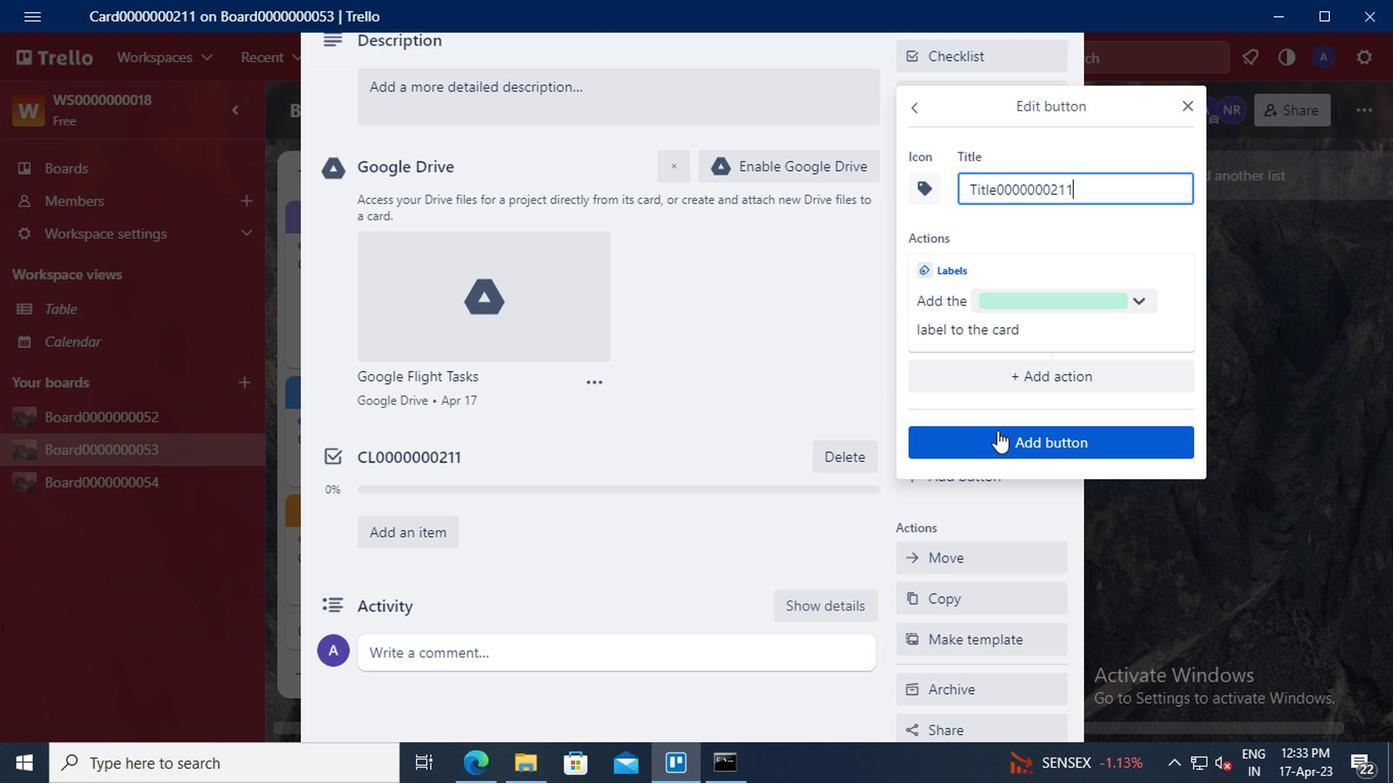 
Action: Mouse moved to (772, 412)
Screenshot: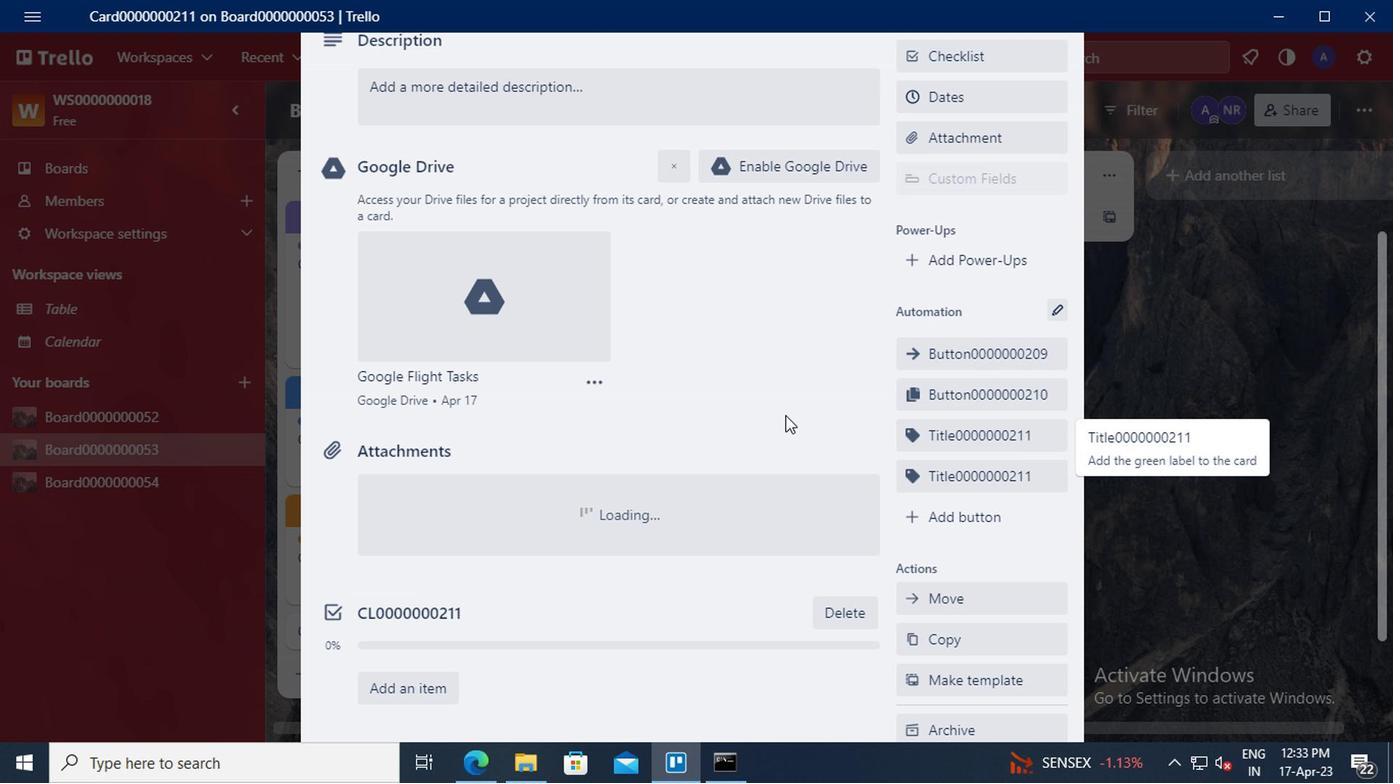 
Action: Mouse scrolled (772, 414) with delta (0, 1)
Screenshot: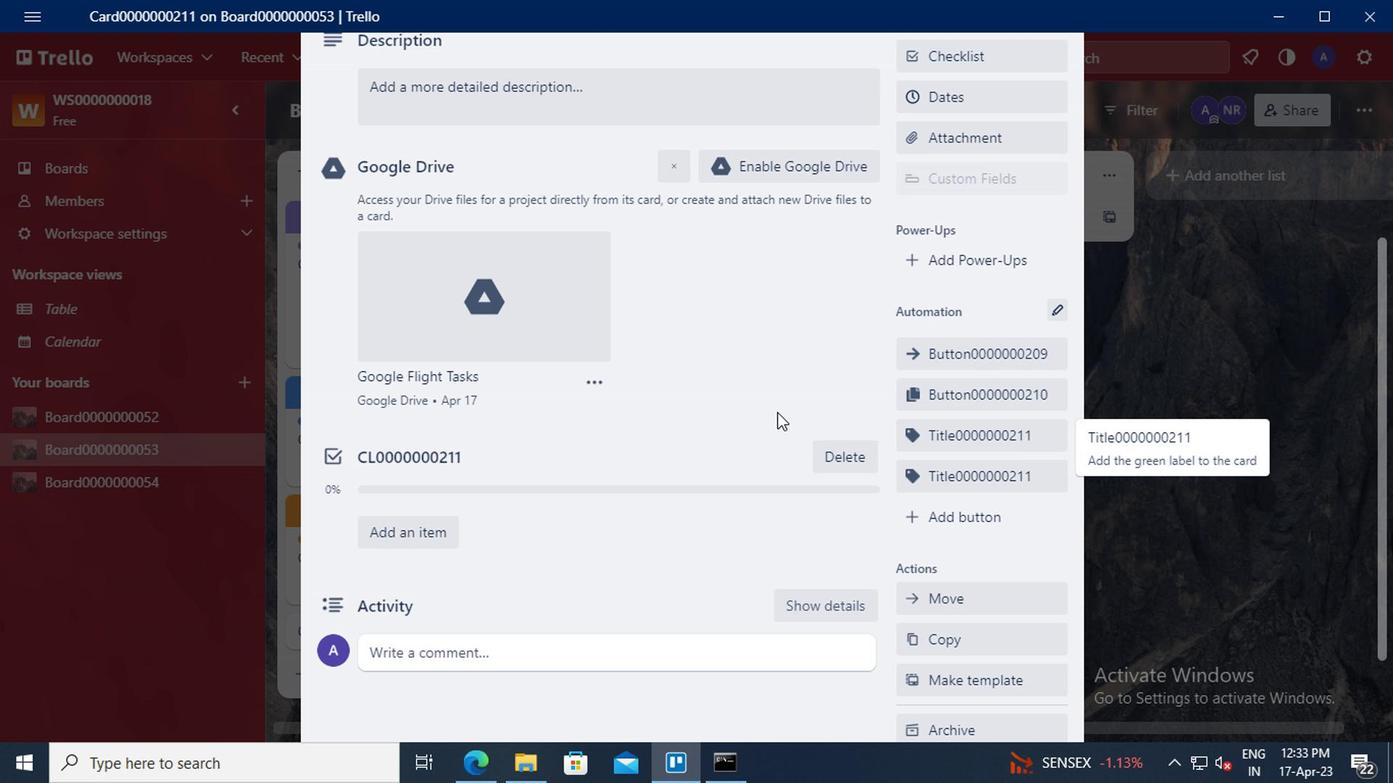 
Action: Mouse scrolled (772, 414) with delta (0, 1)
Screenshot: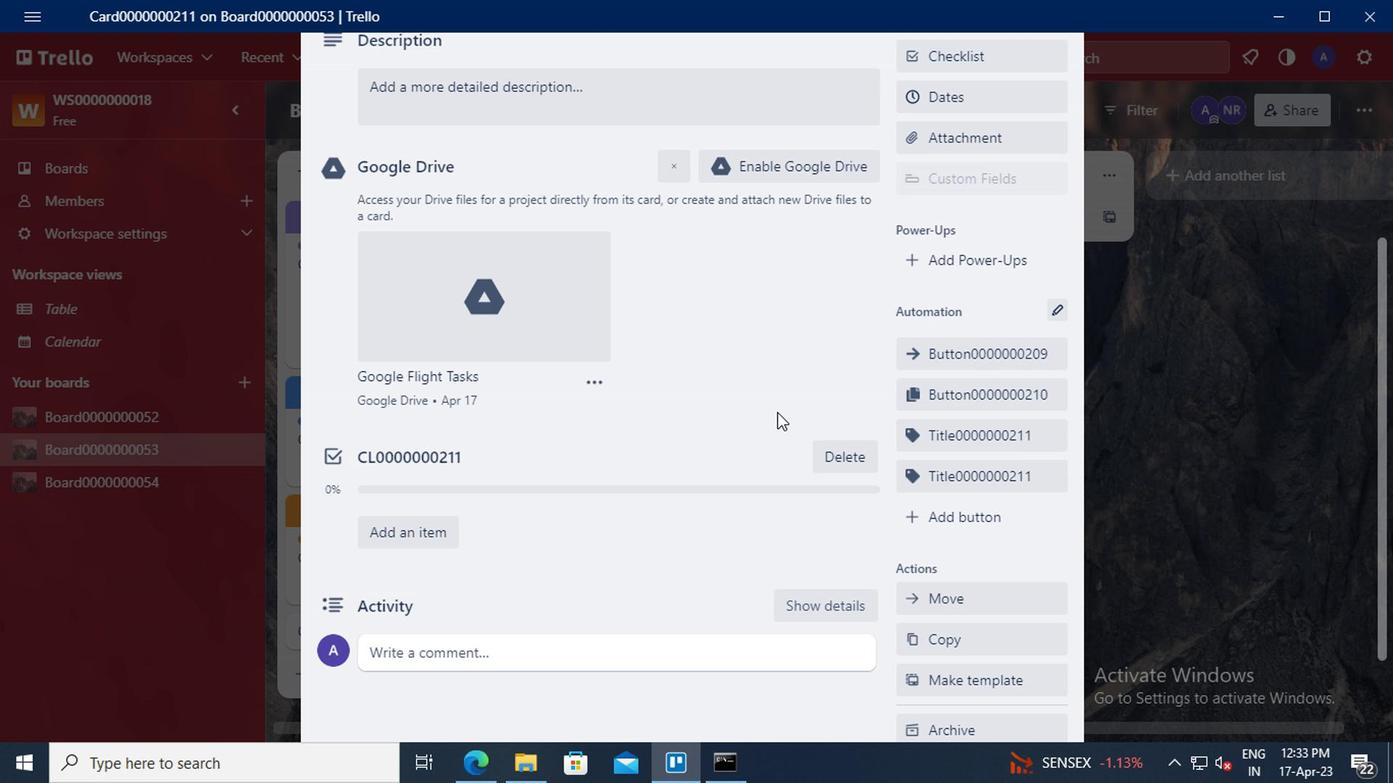 
Action: Mouse moved to (406, 301)
Screenshot: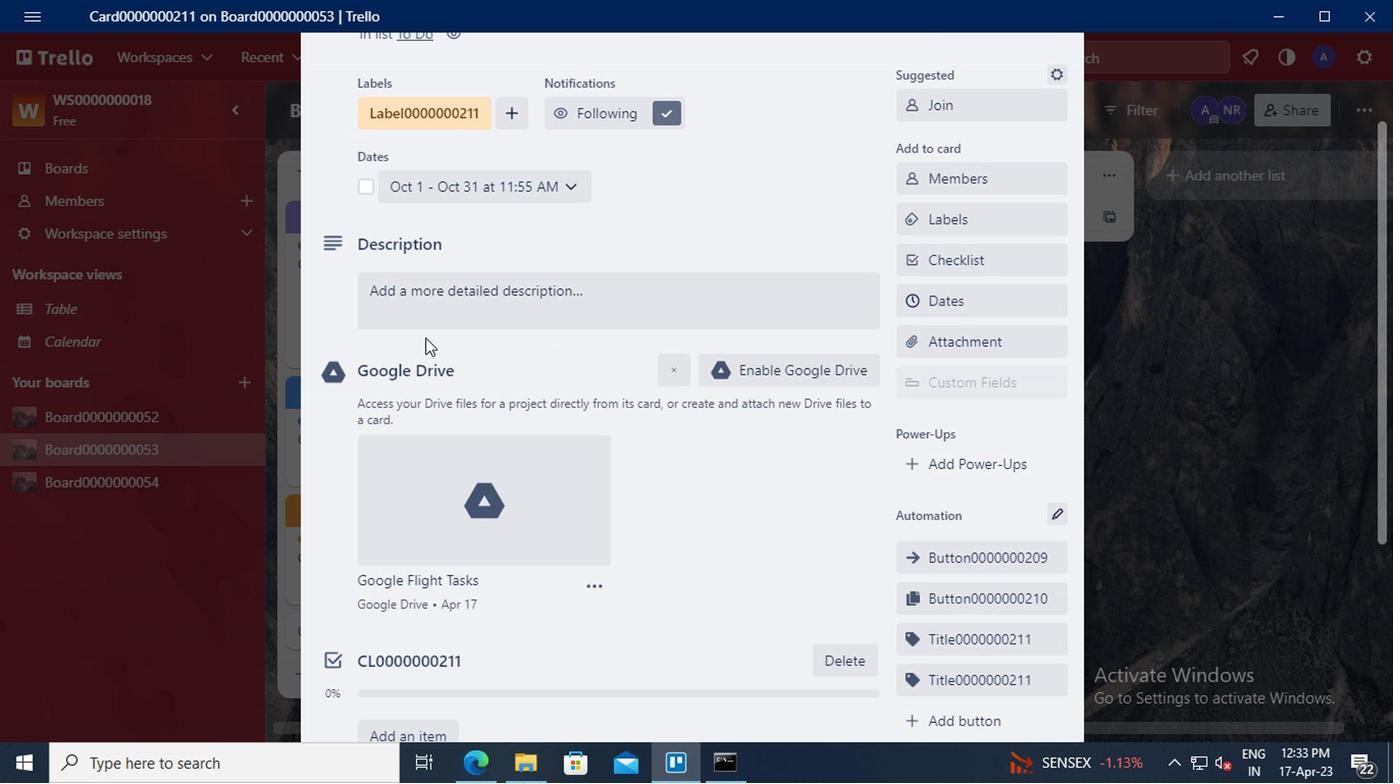
Action: Mouse pressed left at (406, 301)
Screenshot: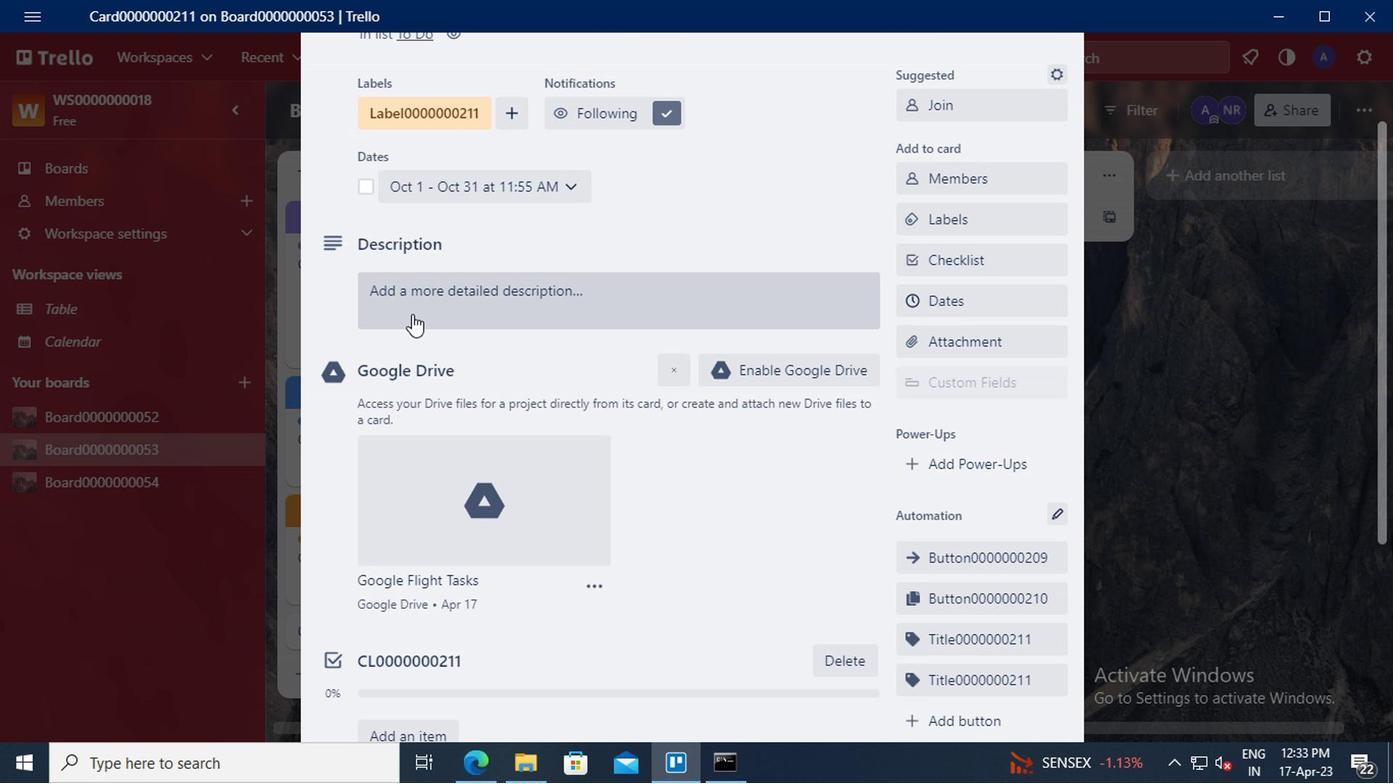 
Action: Mouse moved to (395, 358)
Screenshot: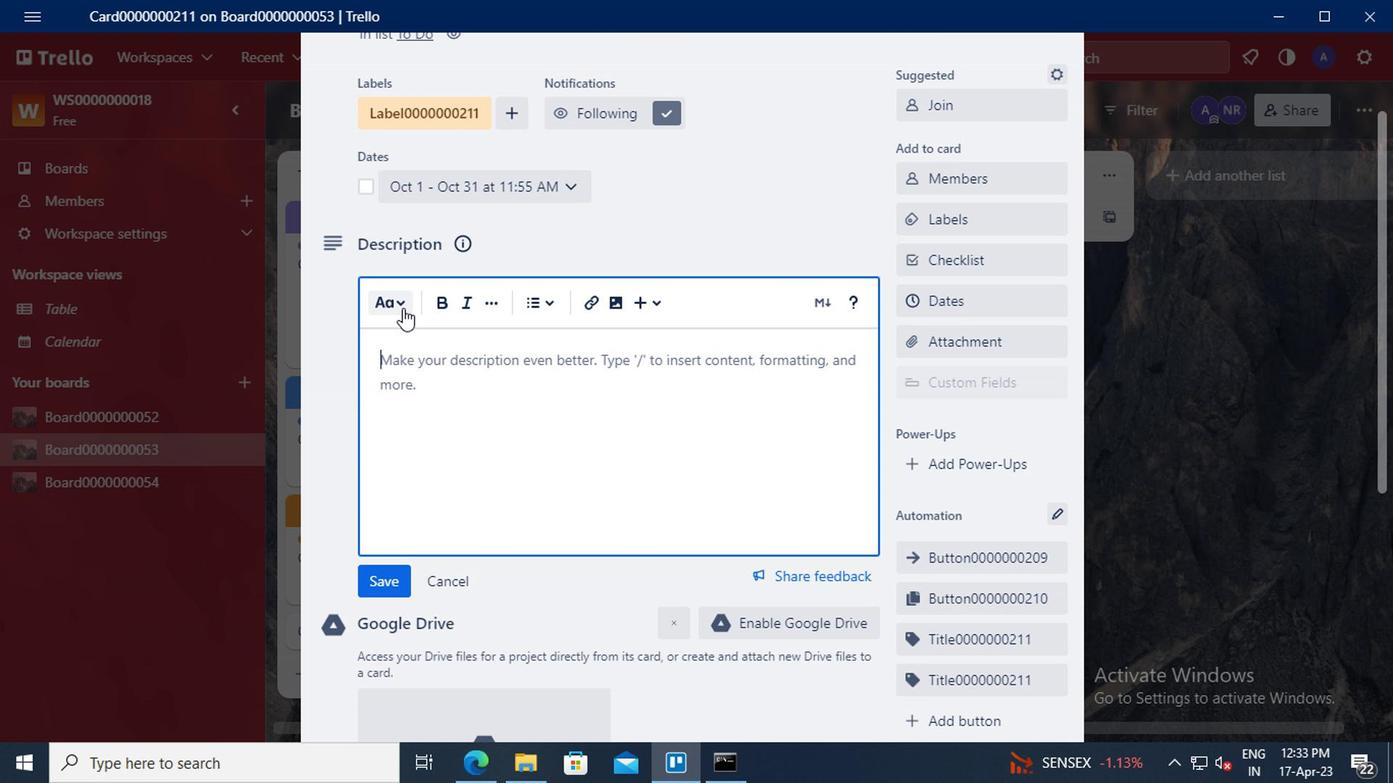 
Action: Mouse pressed left at (395, 358)
Screenshot: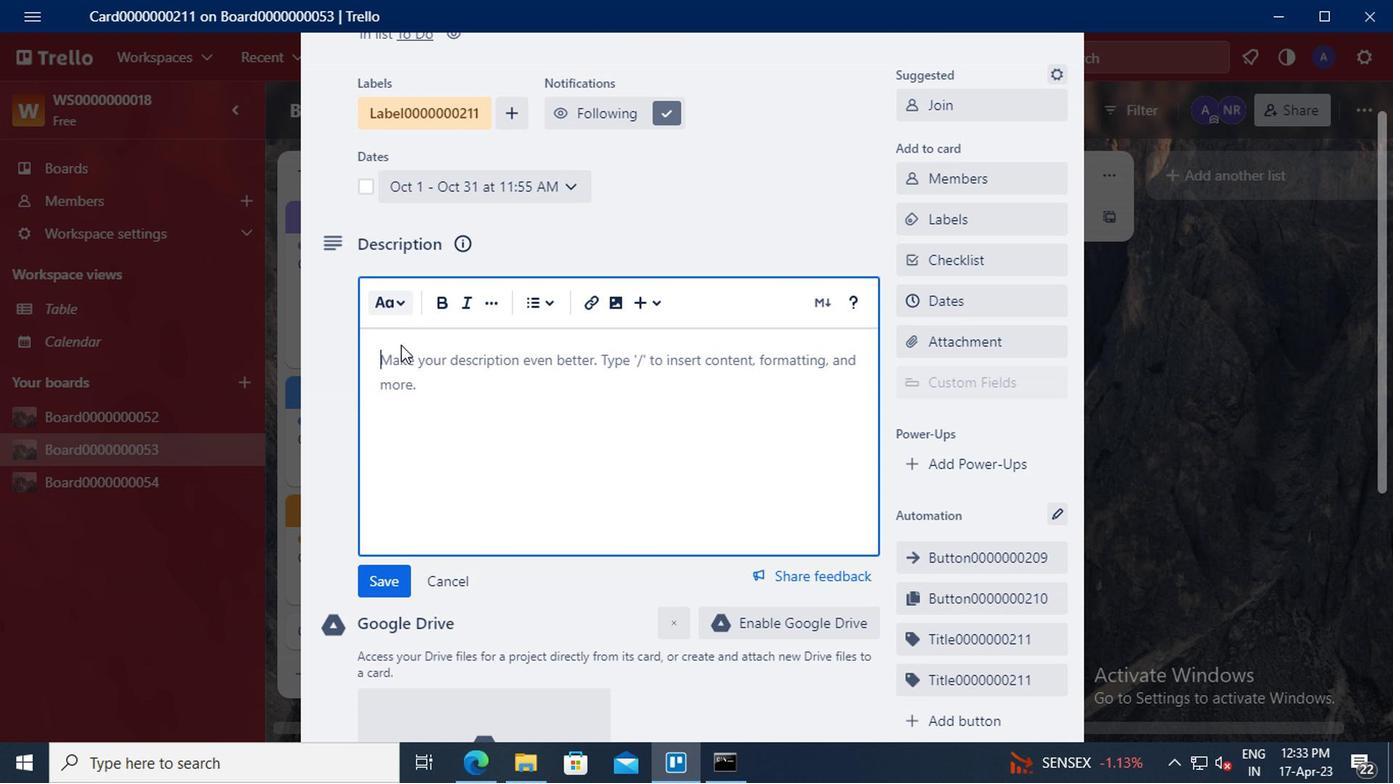 
Action: Key pressed <Key.shift>DS0000000211
Screenshot: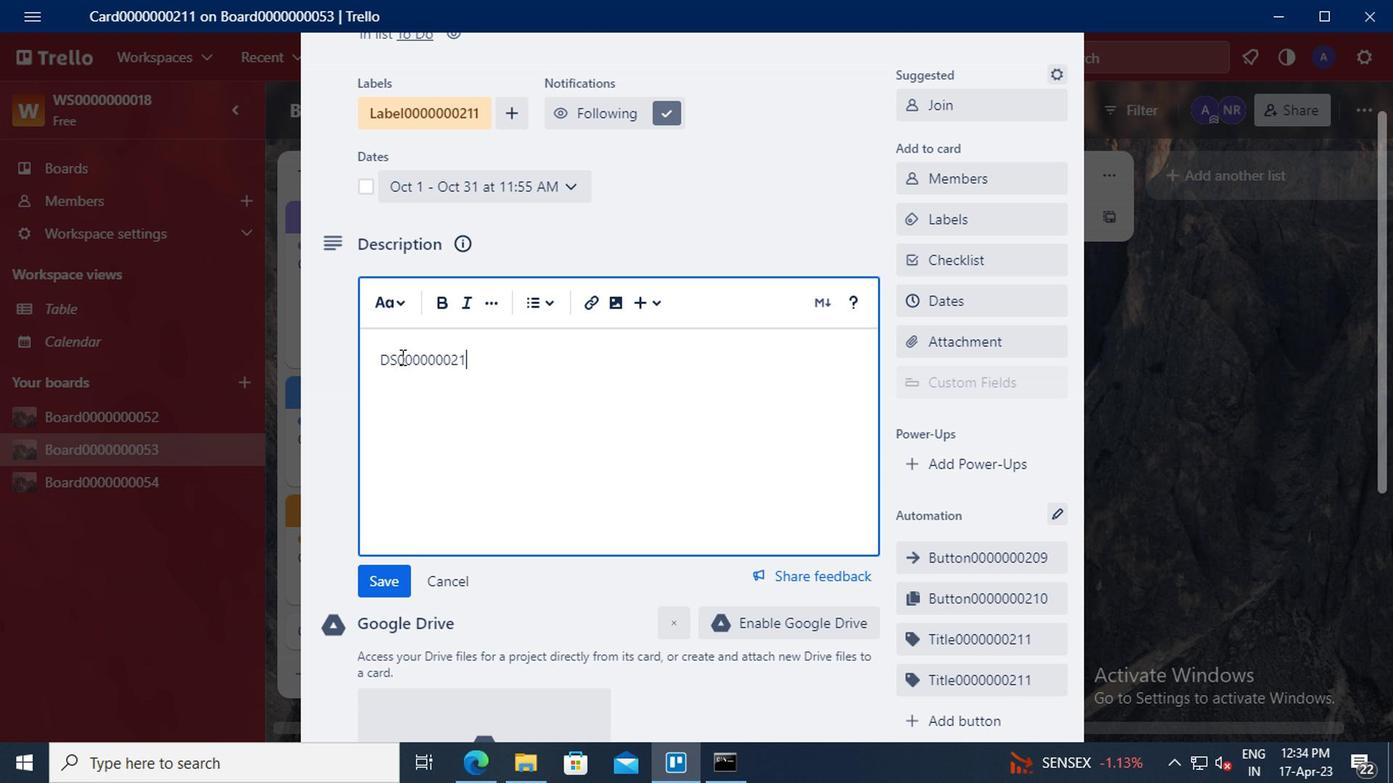 
Action: Mouse moved to (388, 571)
Screenshot: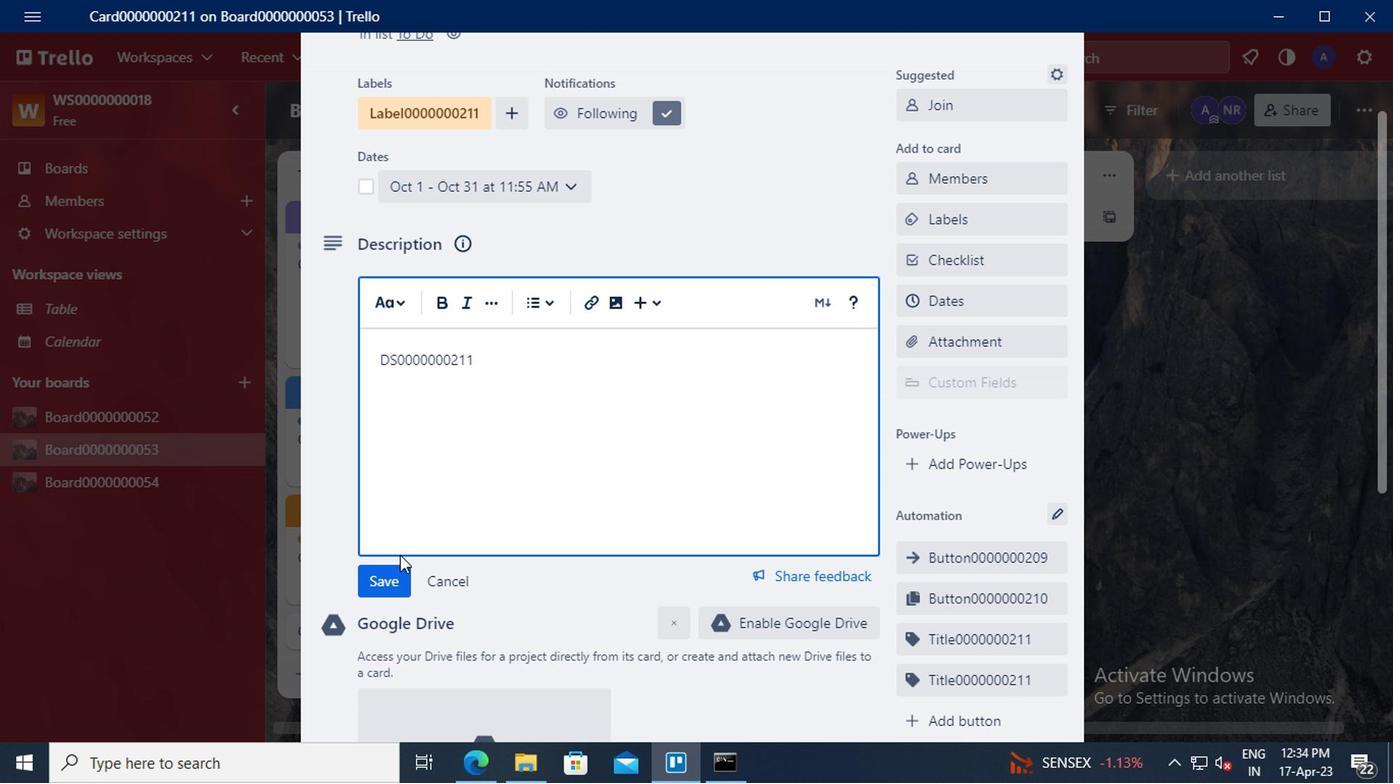 
Action: Mouse pressed left at (388, 571)
Screenshot: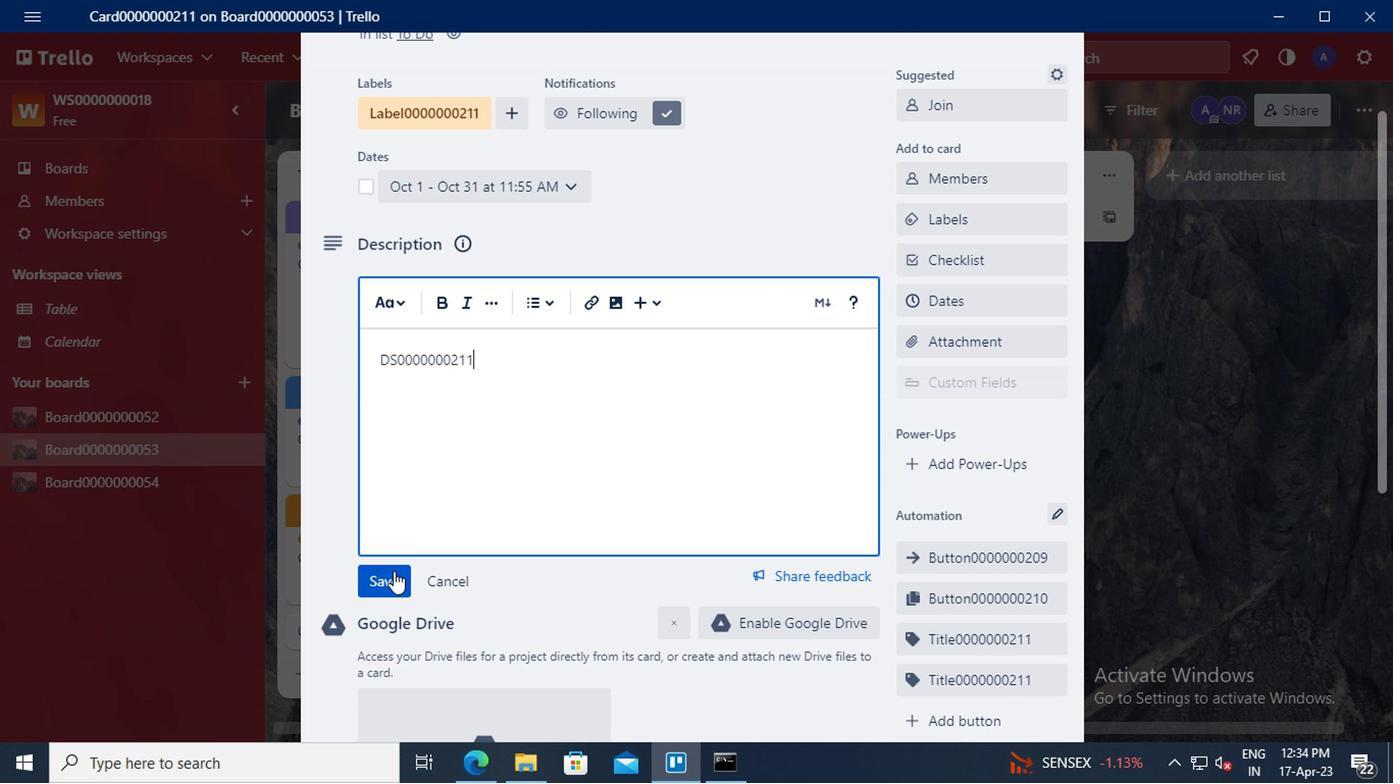 
Action: Mouse moved to (444, 490)
Screenshot: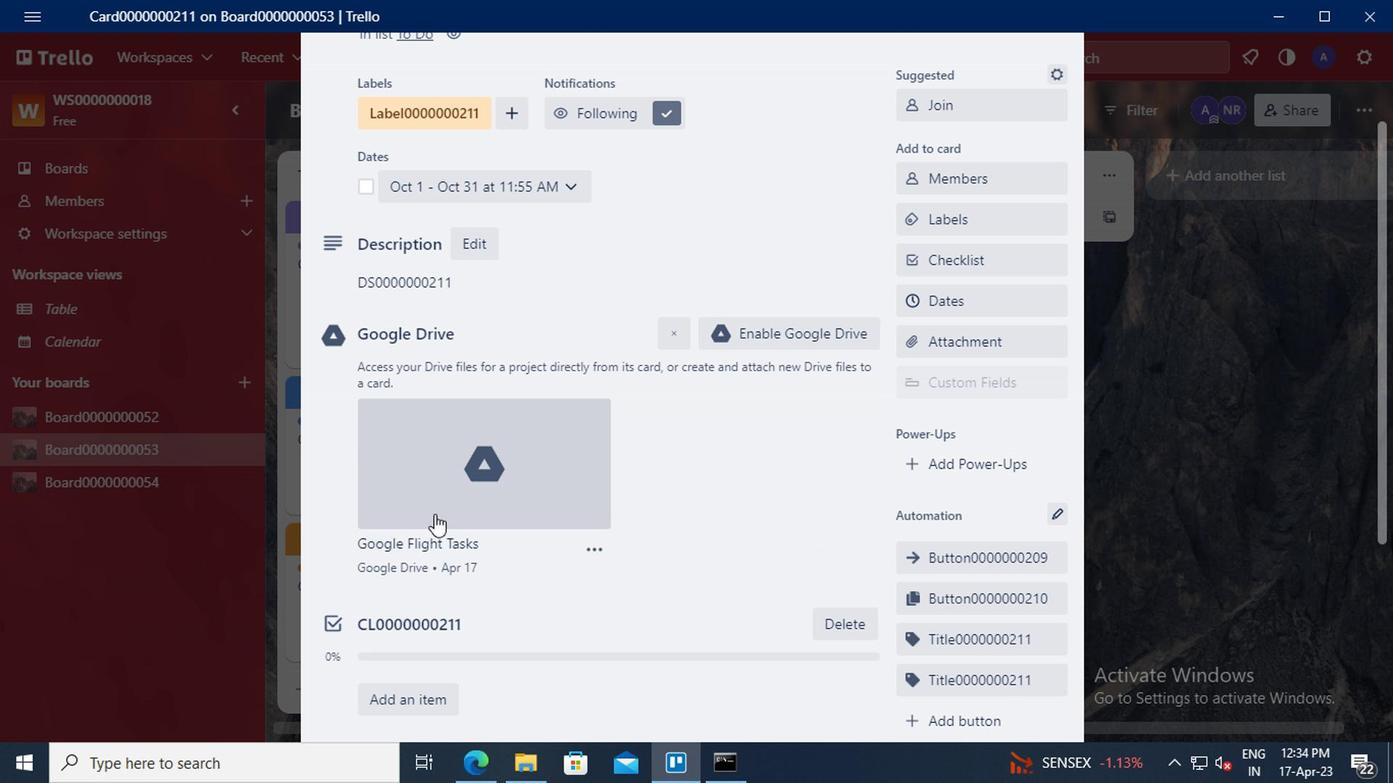 
Action: Mouse scrolled (444, 489) with delta (0, 0)
Screenshot: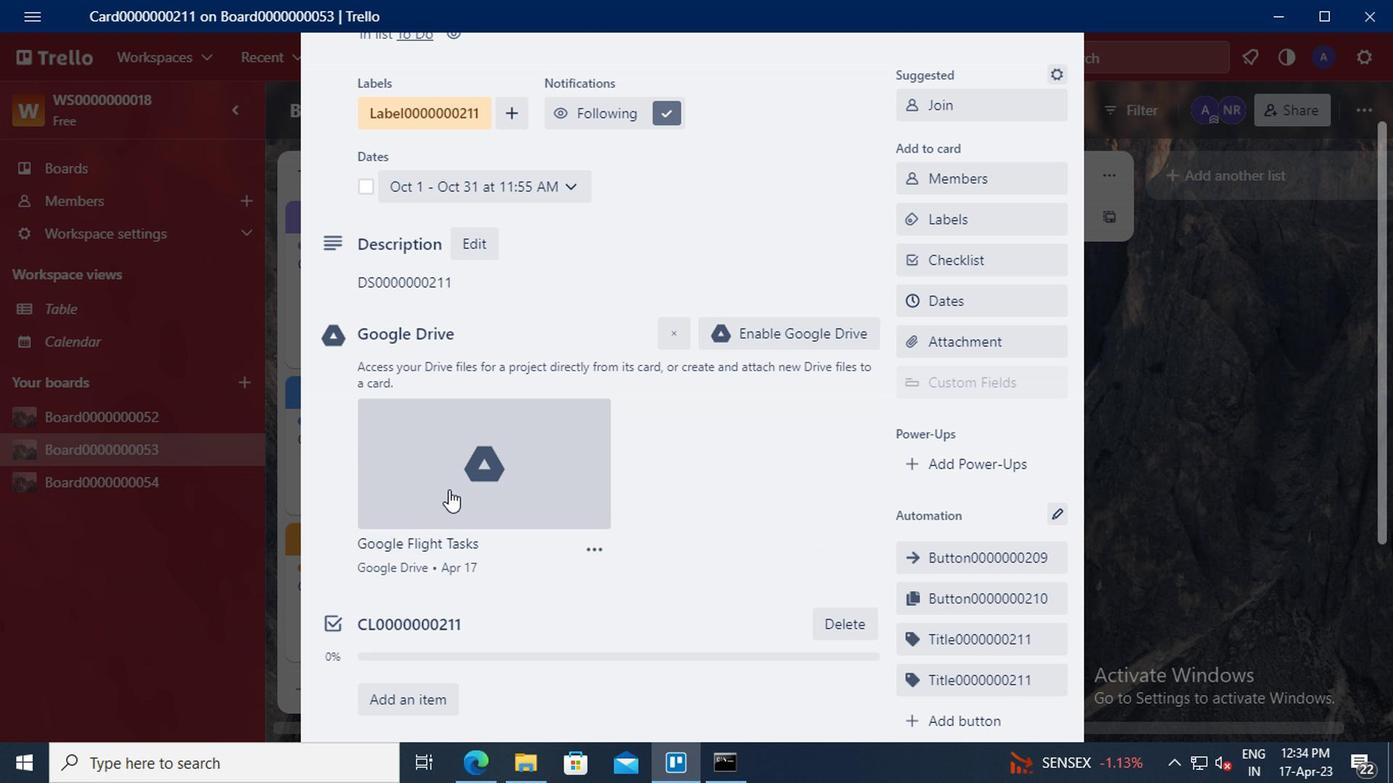 
Action: Mouse moved to (455, 467)
Screenshot: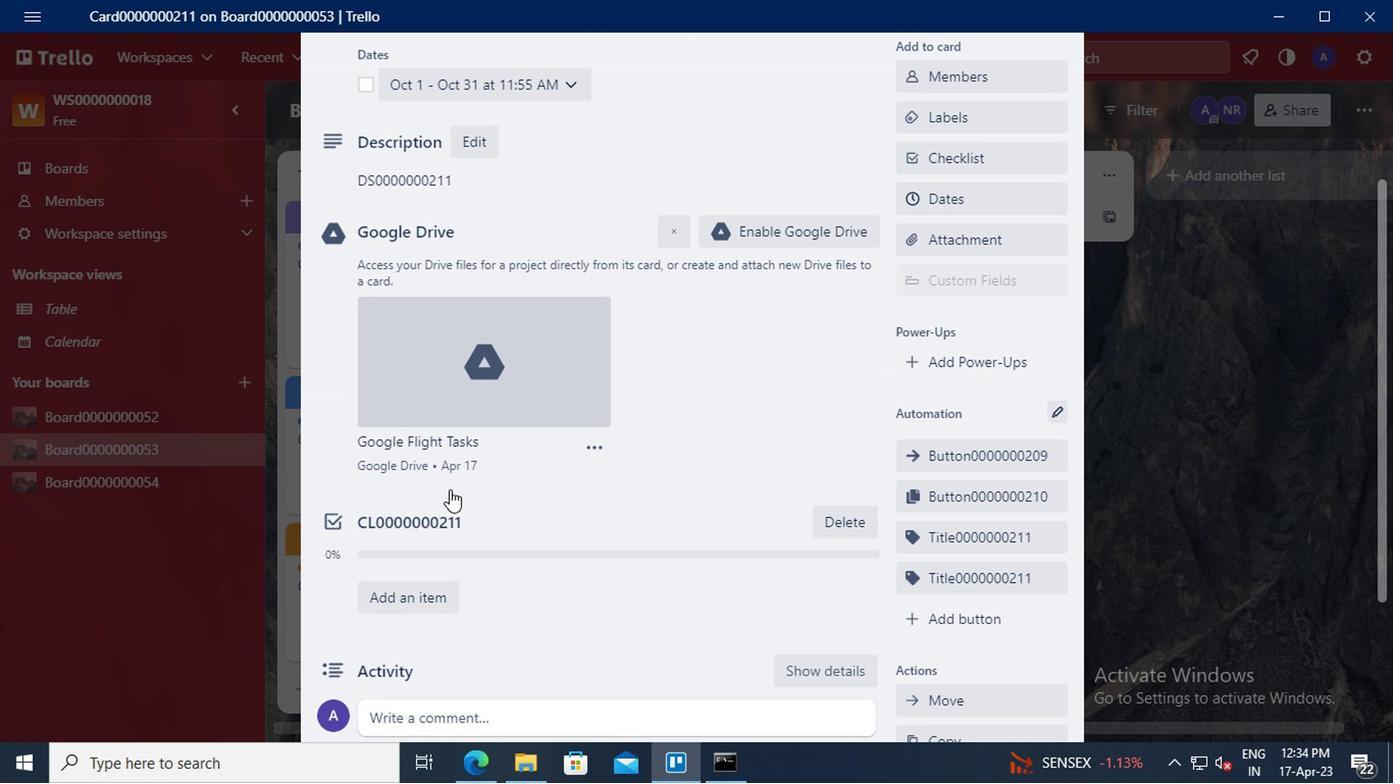 
Action: Mouse scrolled (455, 465) with delta (0, -1)
Screenshot: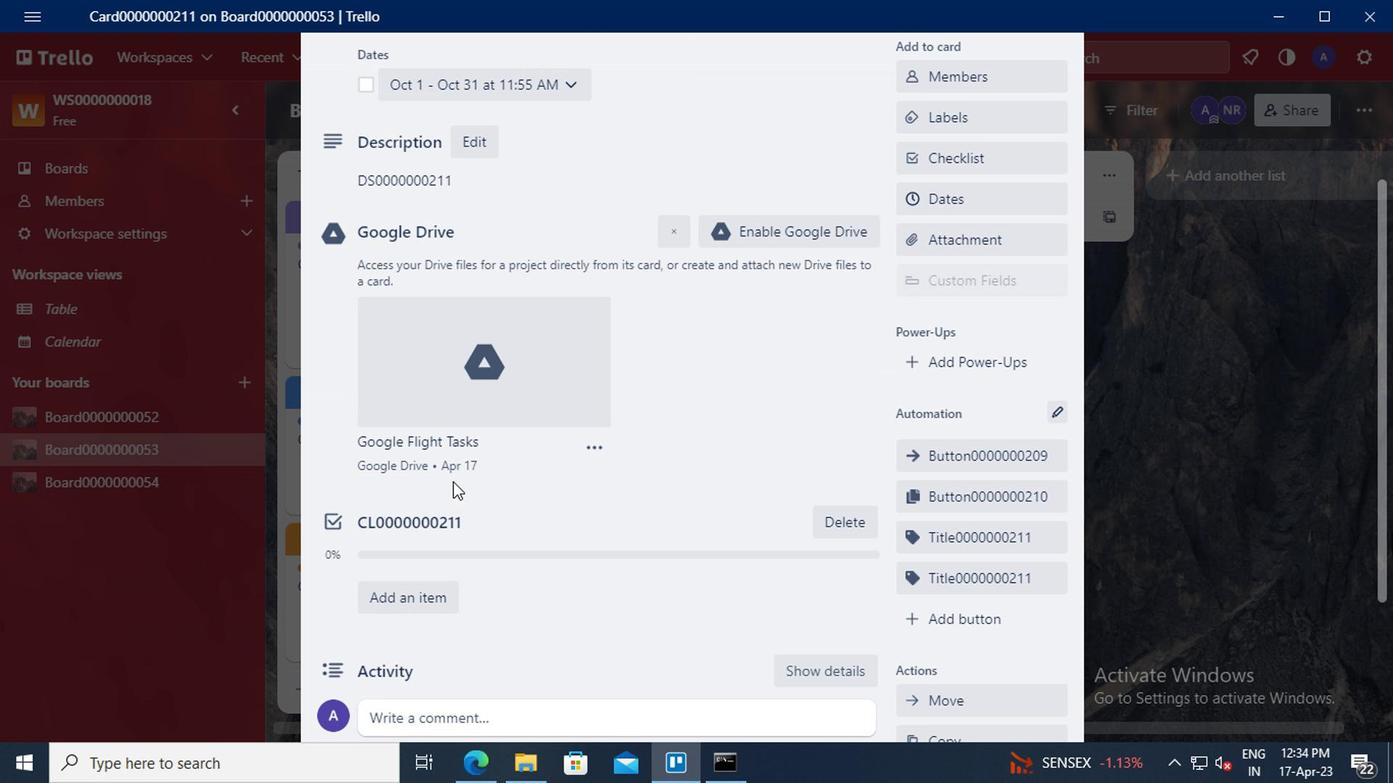 
Action: Mouse scrolled (455, 465) with delta (0, -1)
Screenshot: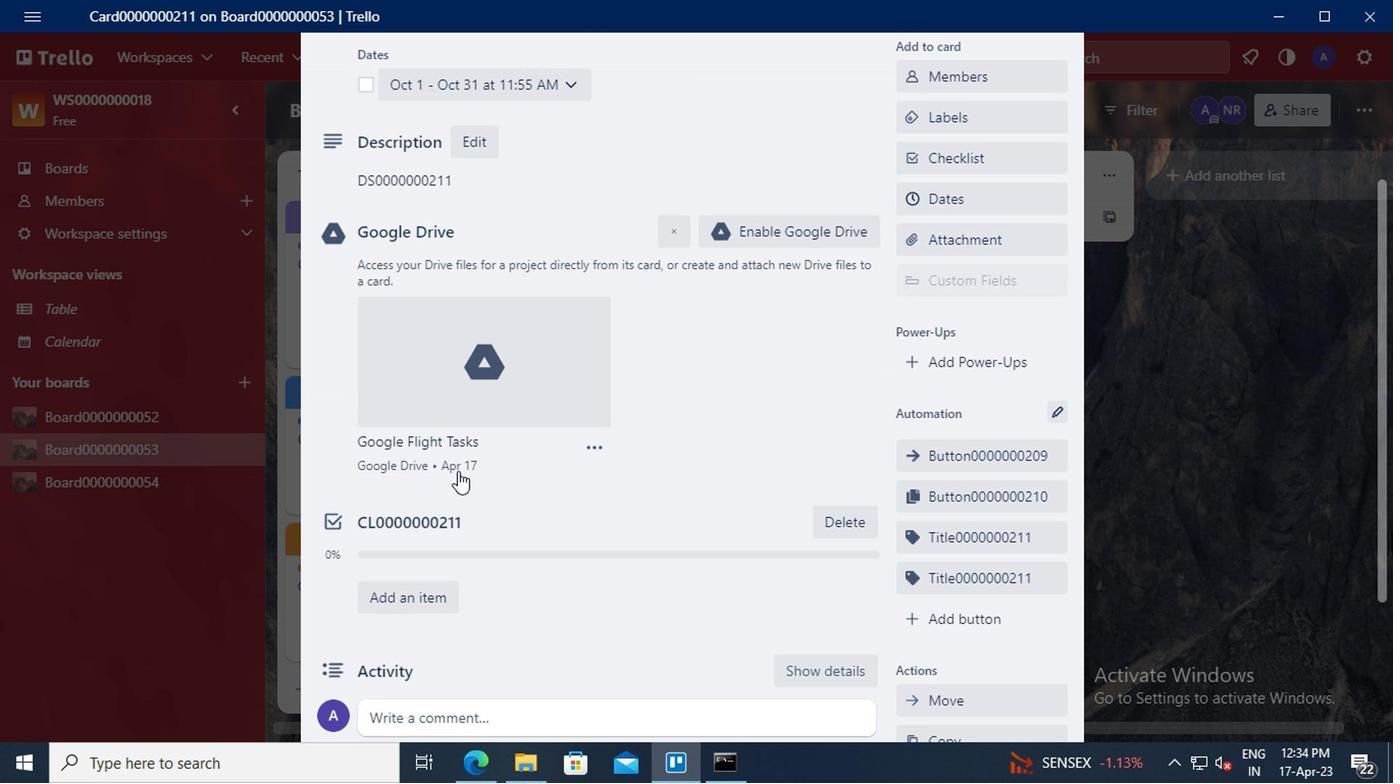 
Action: Mouse scrolled (455, 465) with delta (0, -1)
Screenshot: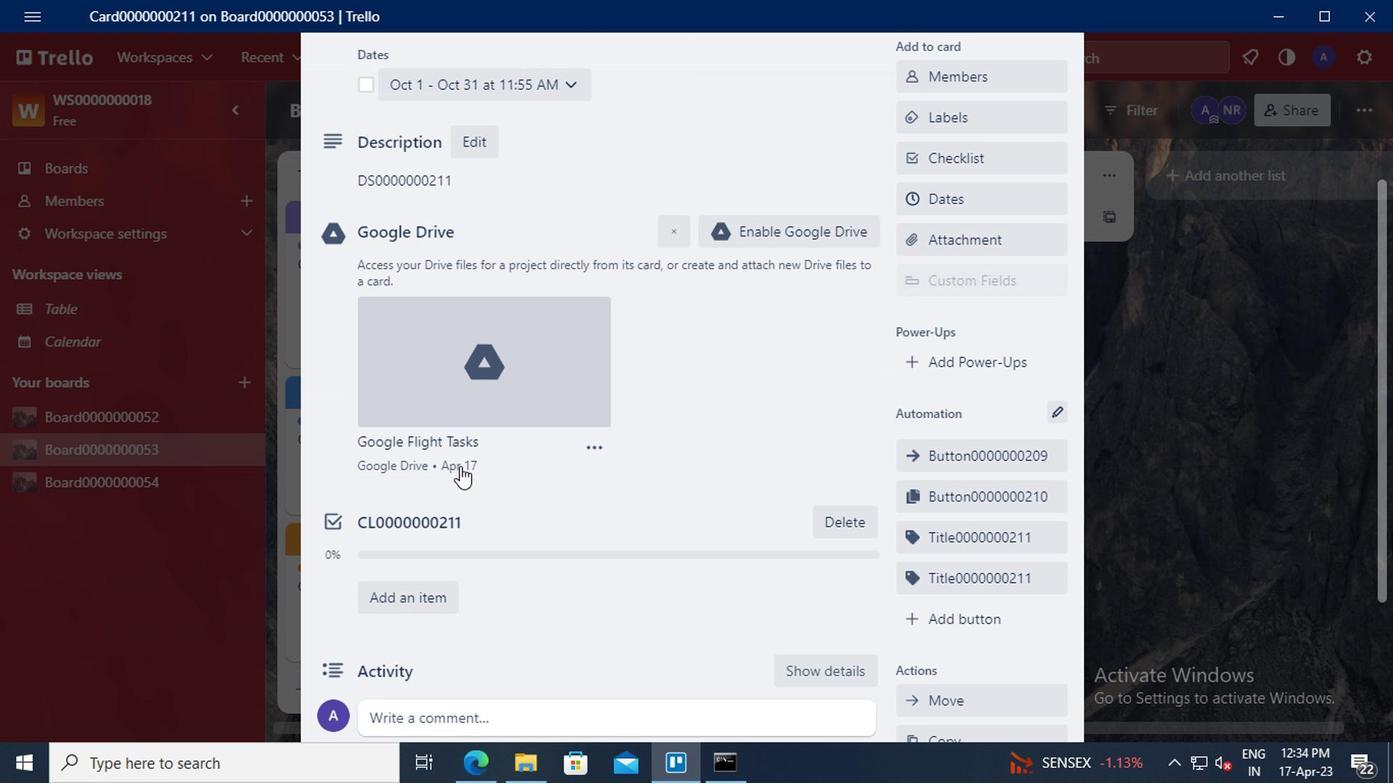 
Action: Mouse moved to (452, 460)
Screenshot: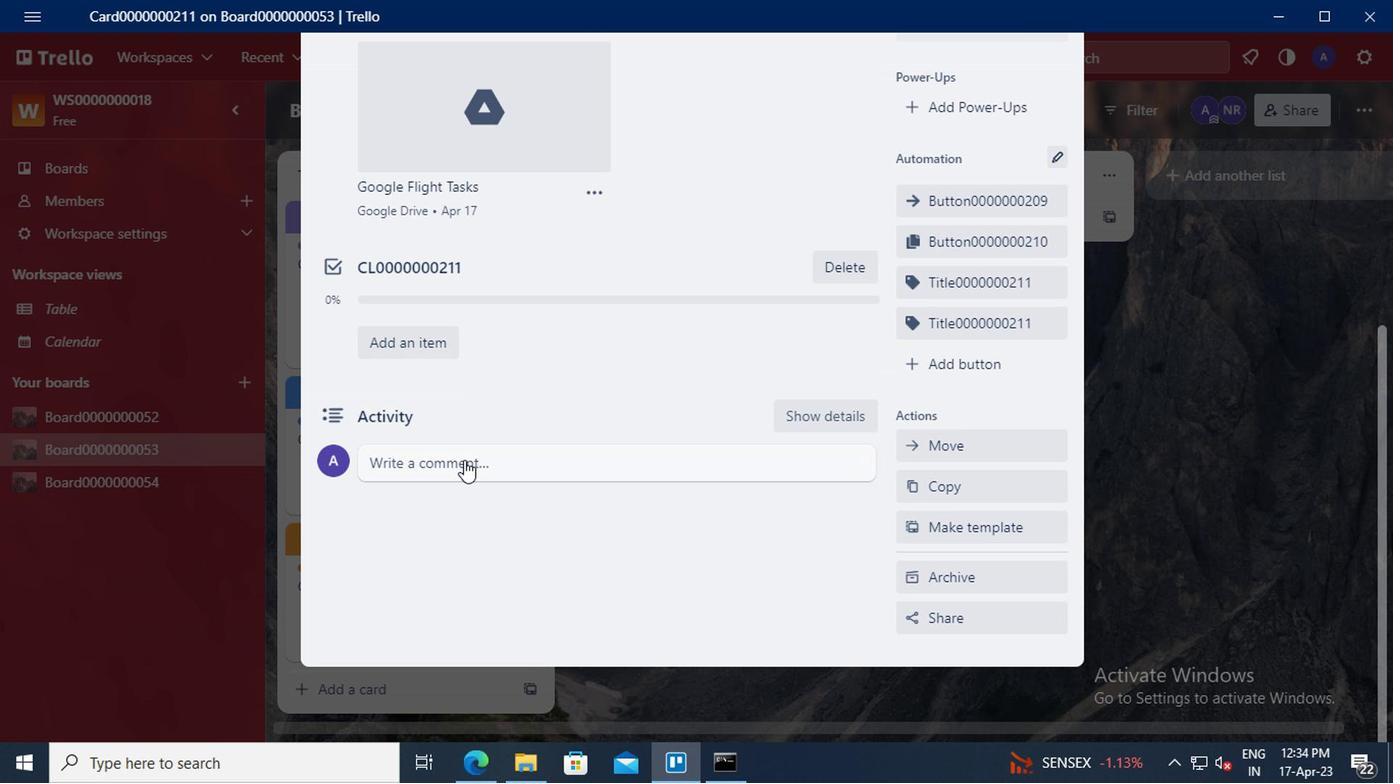 
Action: Mouse pressed left at (452, 460)
Screenshot: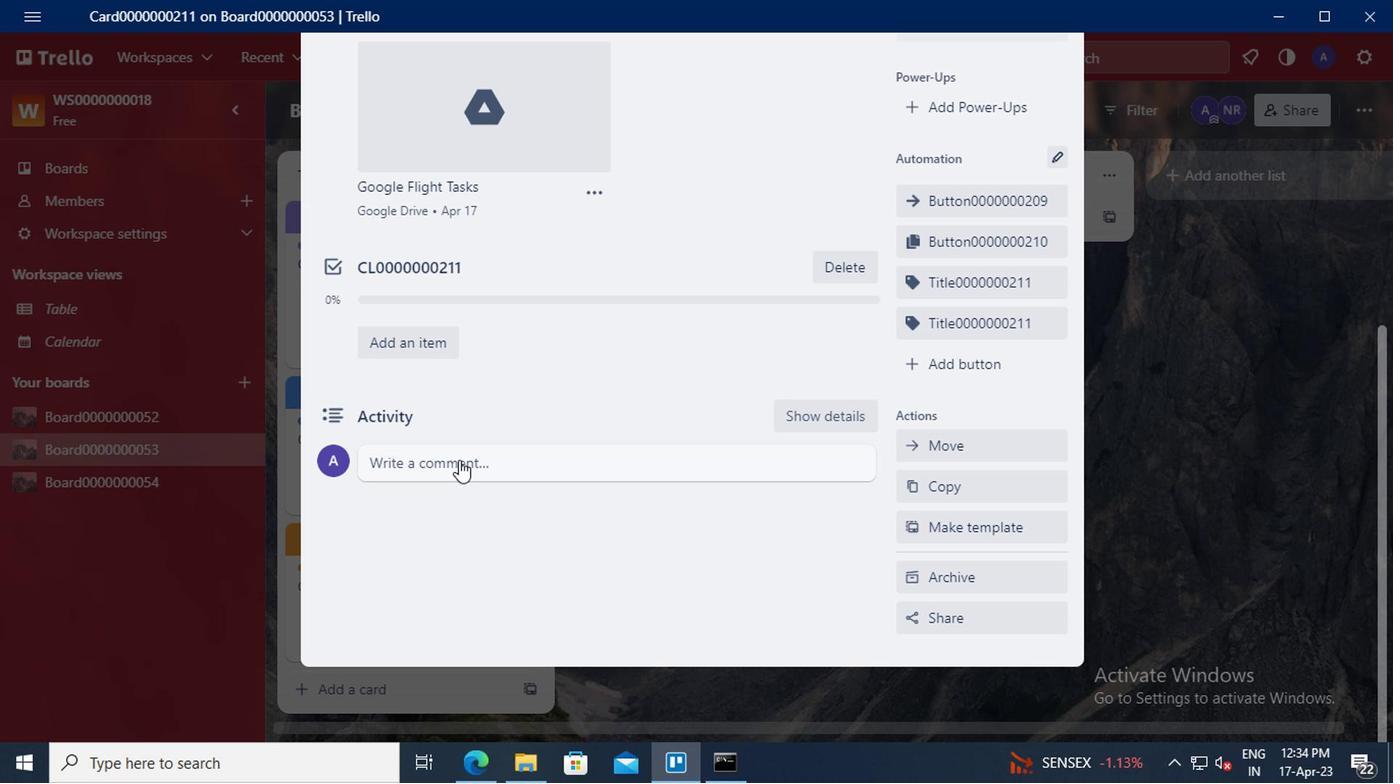 
Action: Mouse moved to (438, 470)
Screenshot: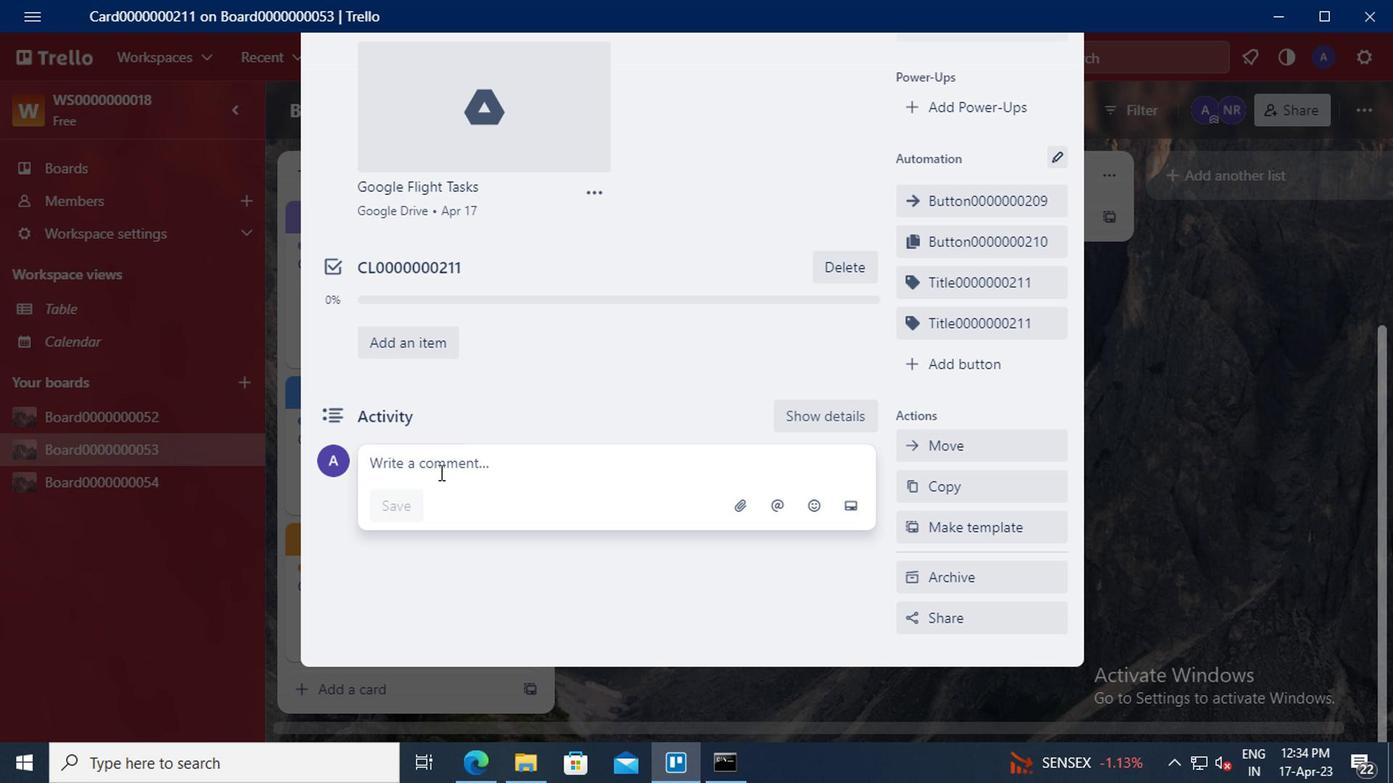 
Action: Key pressed <Key.shift>CM0000000211
Screenshot: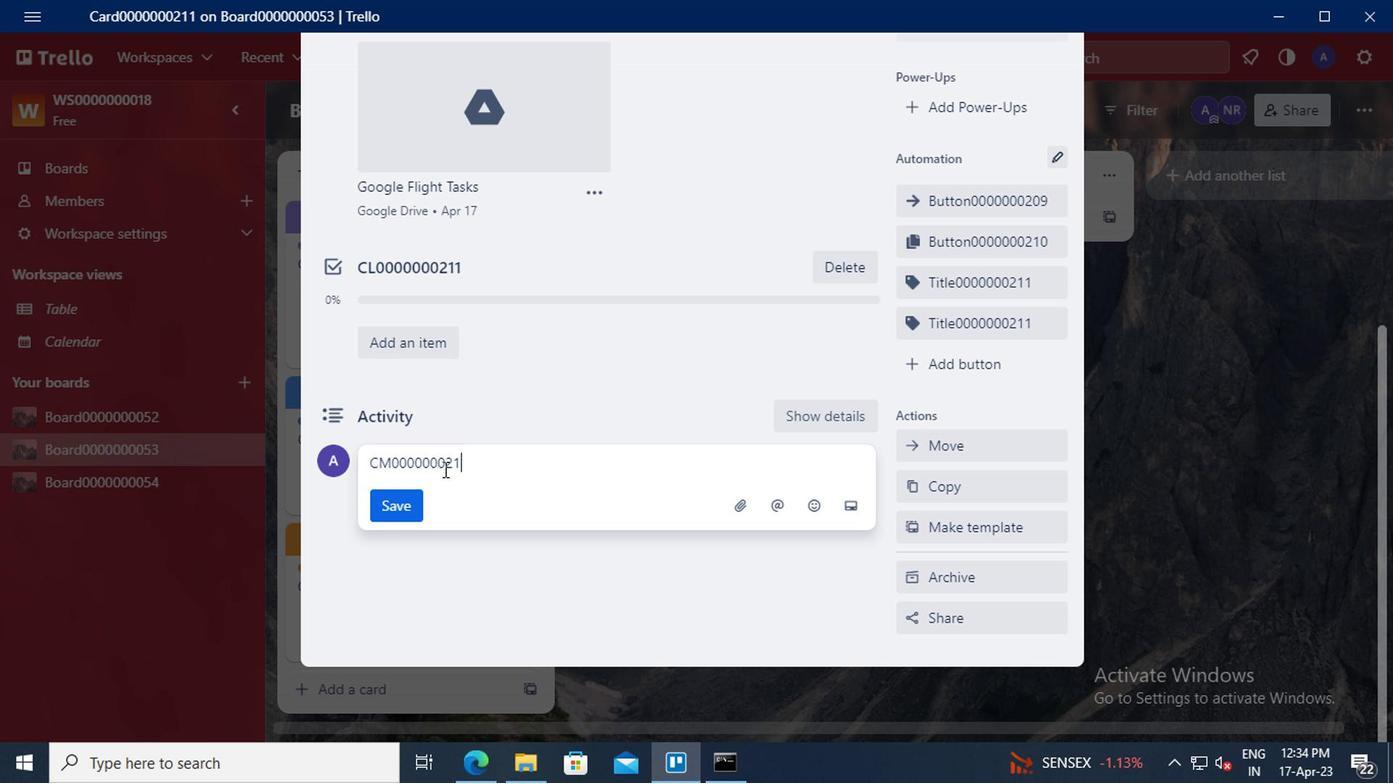 
Action: Mouse moved to (401, 497)
Screenshot: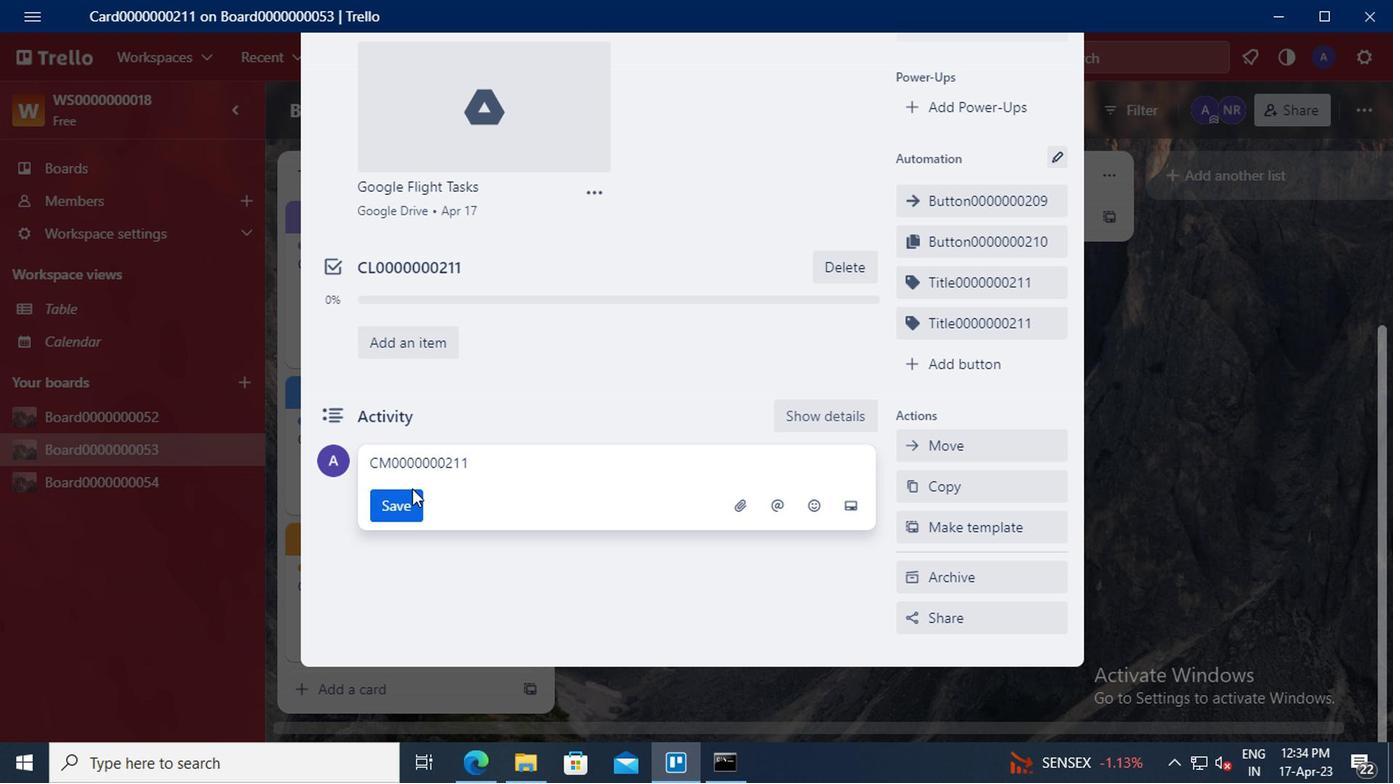 
Action: Mouse pressed left at (401, 497)
Screenshot: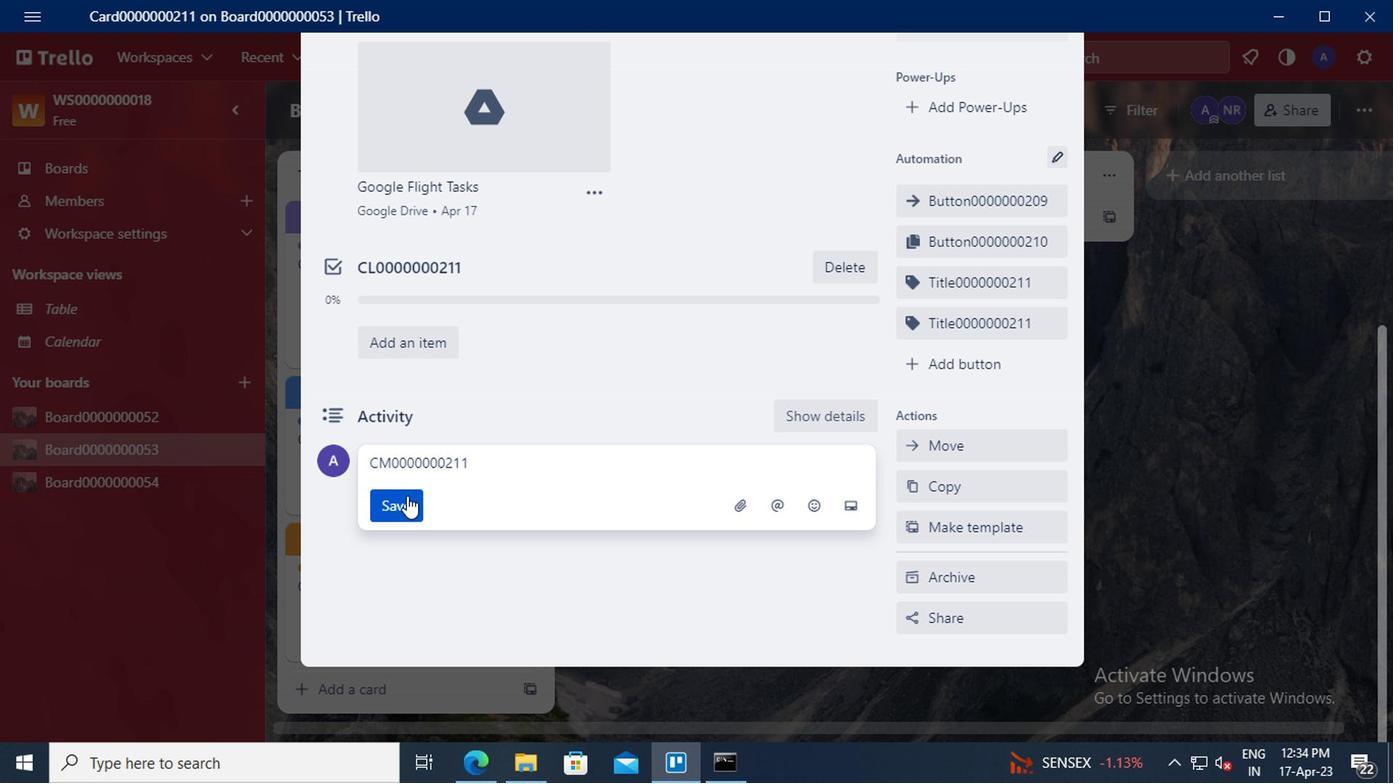 
Action: Key pressed <Key.f8>
Screenshot: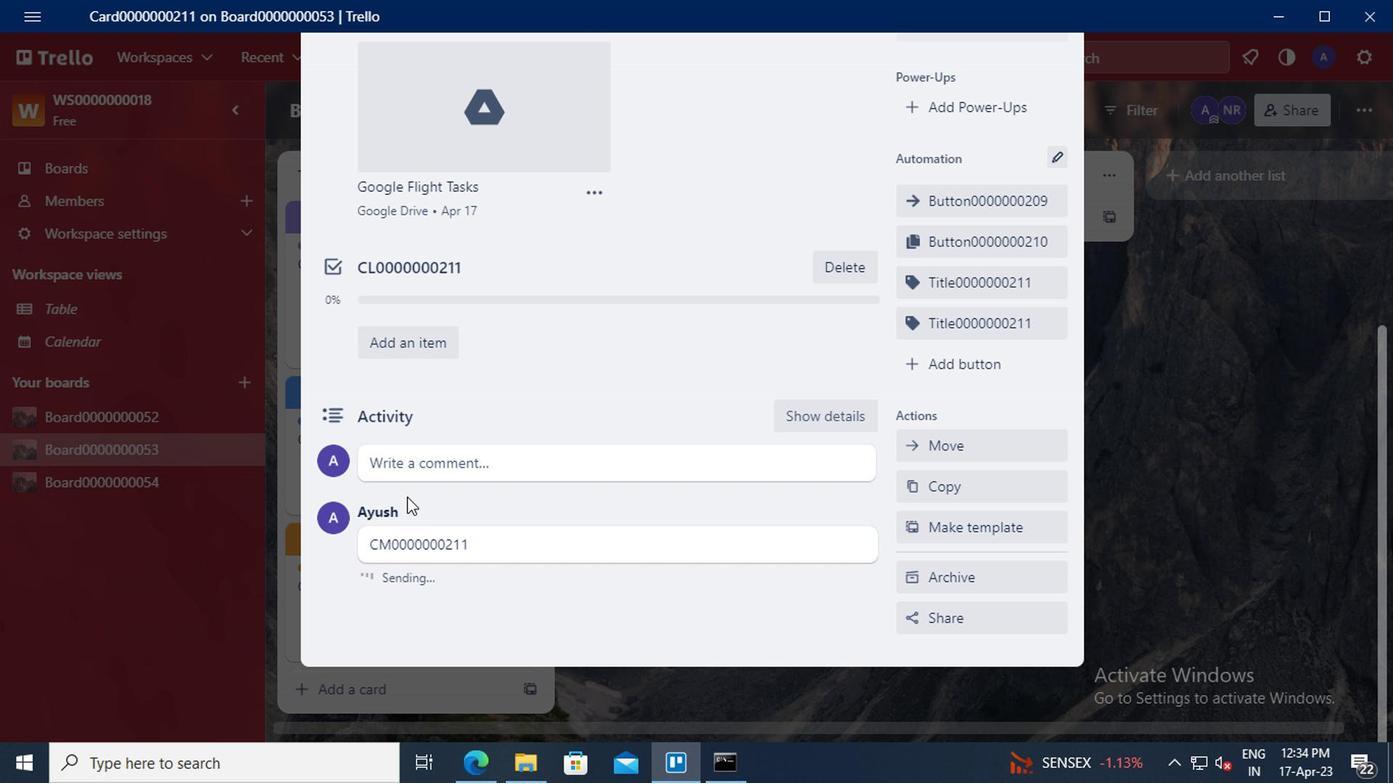 
